 Task: Create a due date automation trigger when advanced on, 2 days after a card is due add fields with custom field "Resume" set to a date between 1 and 7 days from now at 11:00 AM.
Action: Mouse moved to (820, 246)
Screenshot: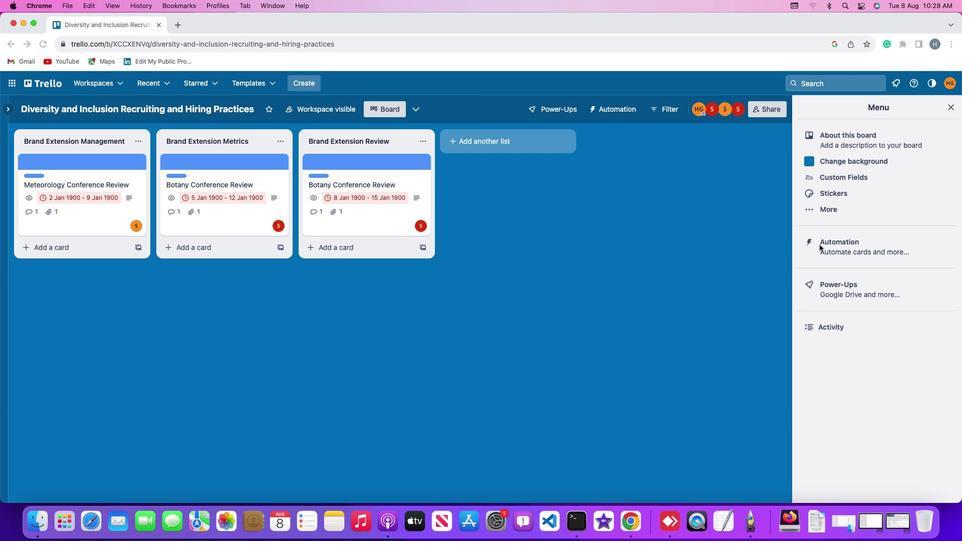 
Action: Mouse pressed left at (820, 246)
Screenshot: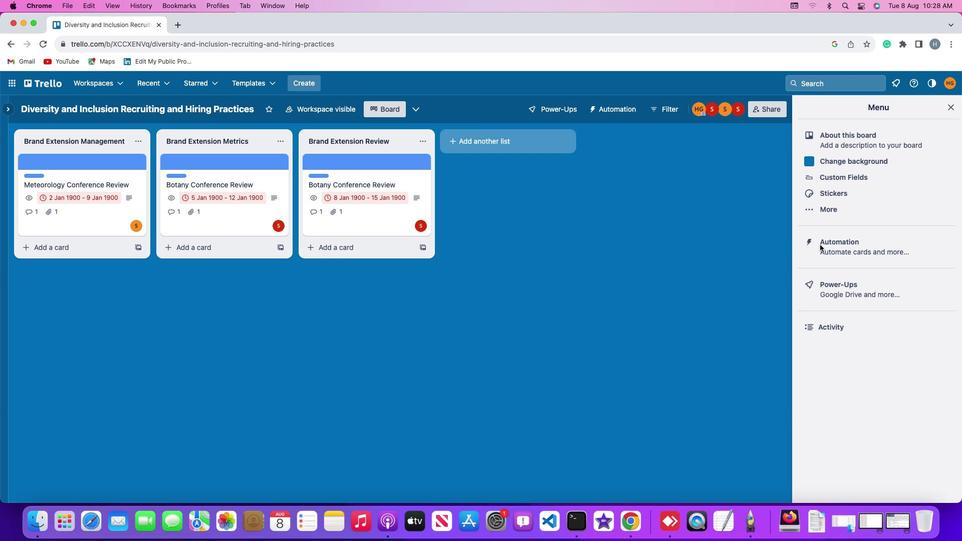 
Action: Mouse moved to (820, 246)
Screenshot: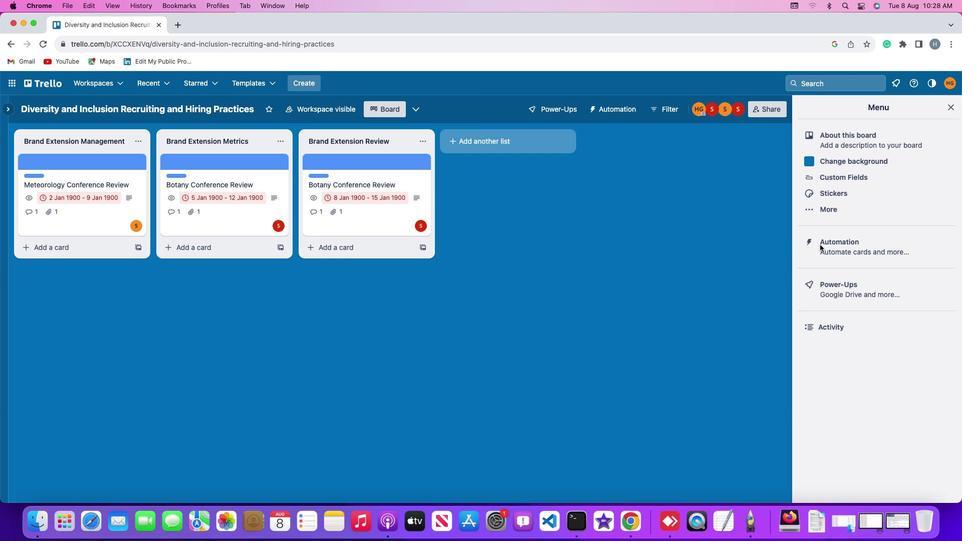 
Action: Mouse pressed left at (820, 246)
Screenshot: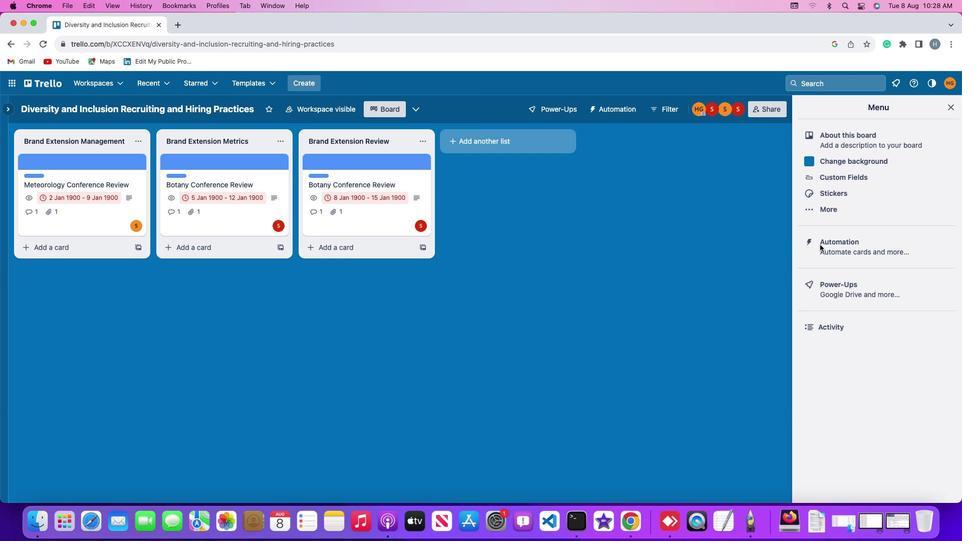 
Action: Mouse moved to (55, 239)
Screenshot: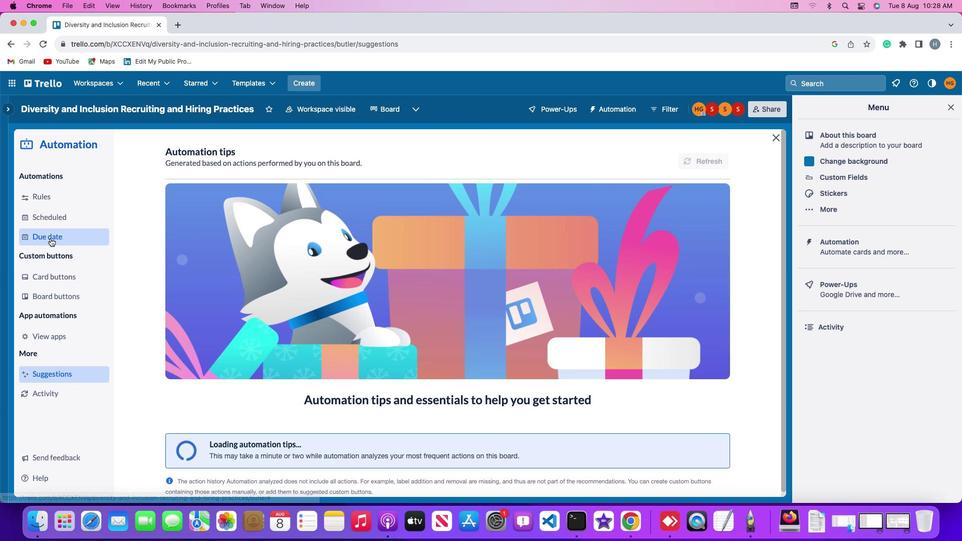 
Action: Mouse pressed left at (55, 239)
Screenshot: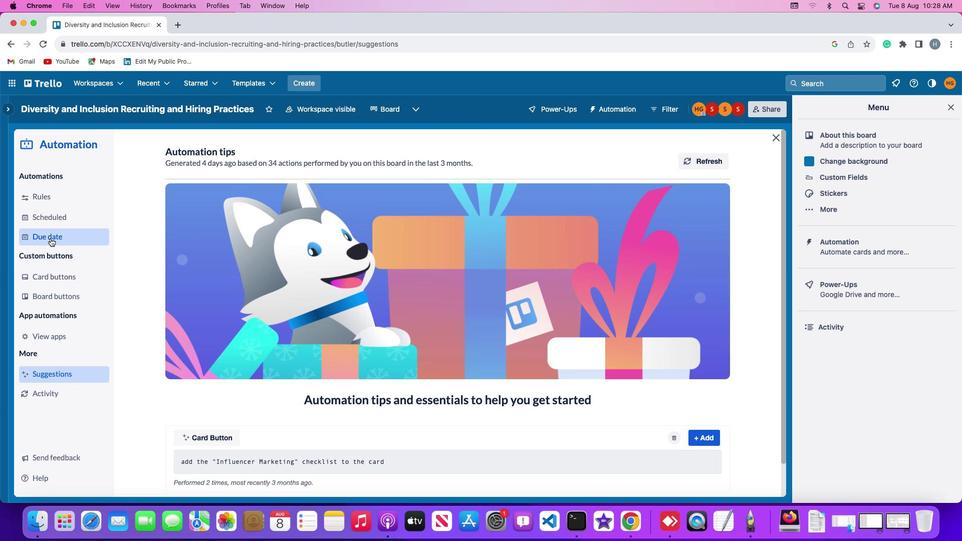 
Action: Mouse moved to (661, 157)
Screenshot: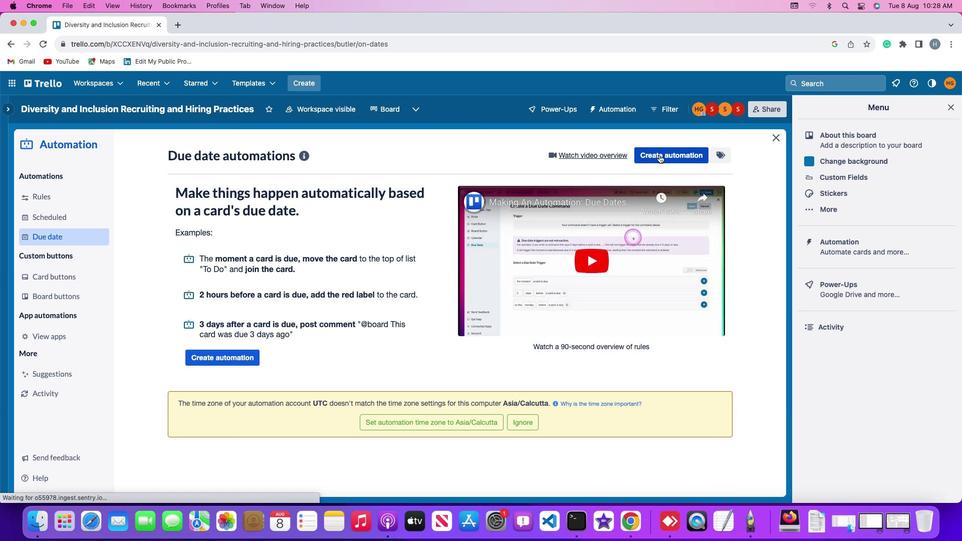 
Action: Mouse pressed left at (661, 157)
Screenshot: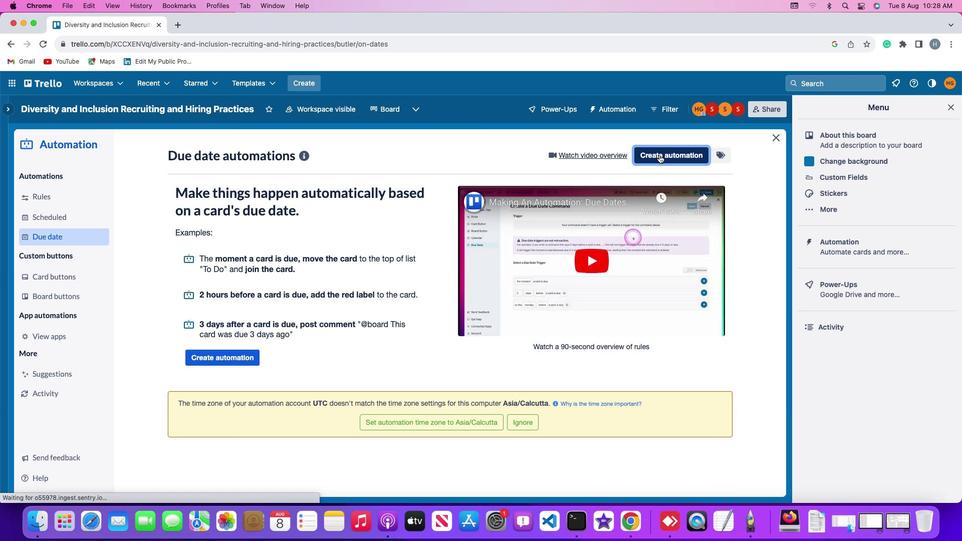 
Action: Mouse moved to (334, 254)
Screenshot: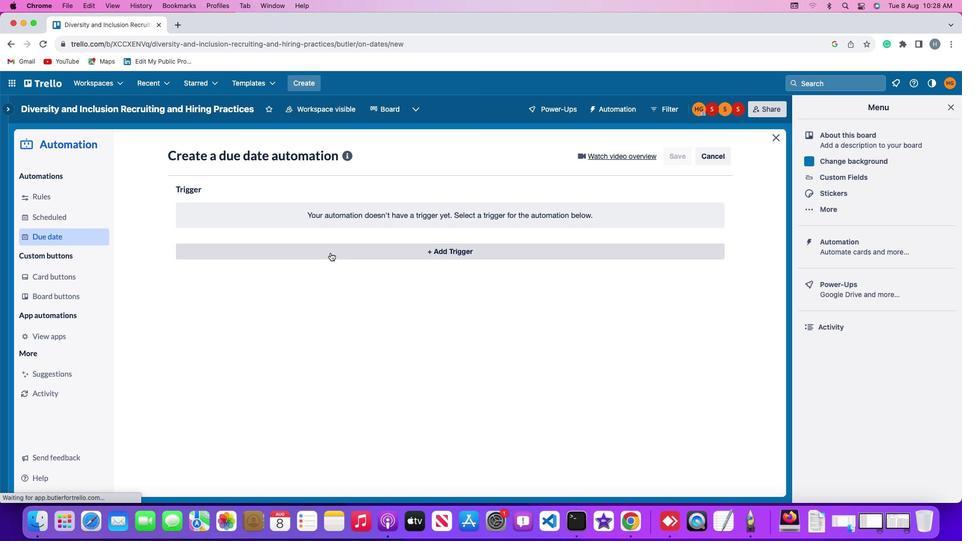 
Action: Mouse pressed left at (334, 254)
Screenshot: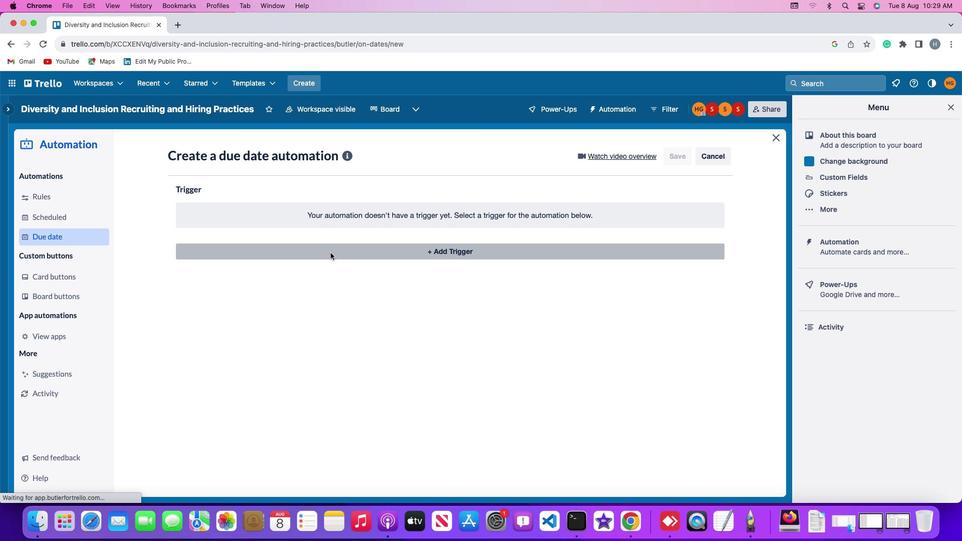 
Action: Mouse moved to (199, 407)
Screenshot: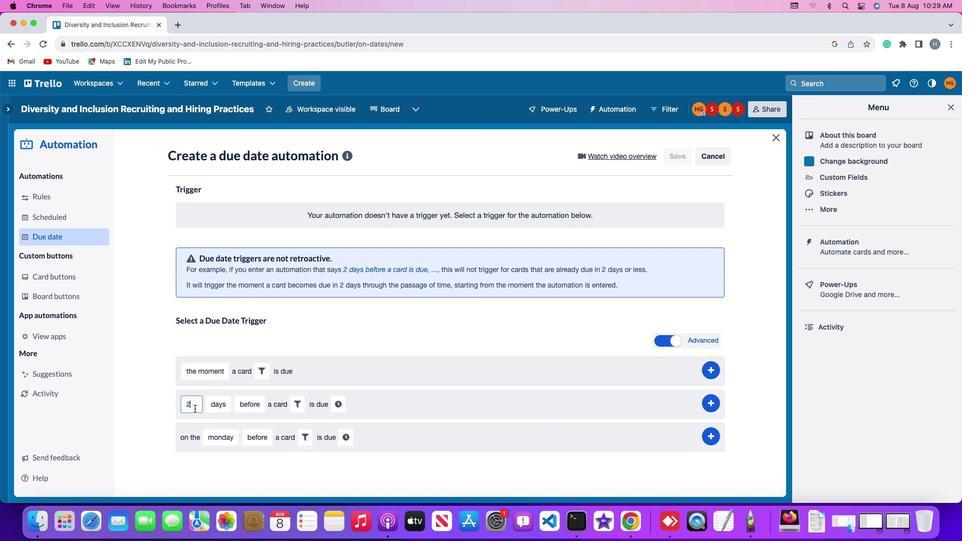 
Action: Mouse pressed left at (199, 407)
Screenshot: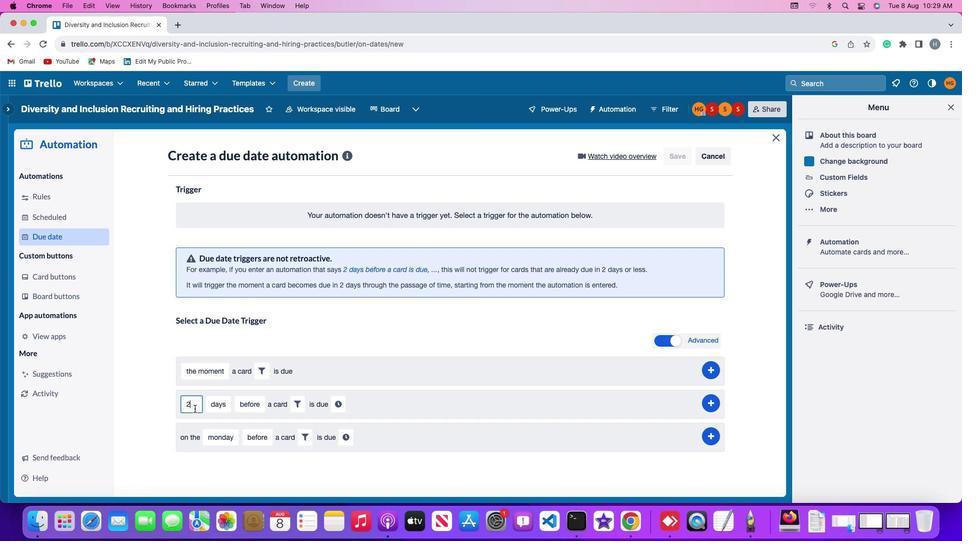 
Action: Key pressed Key.backspace'2'
Screenshot: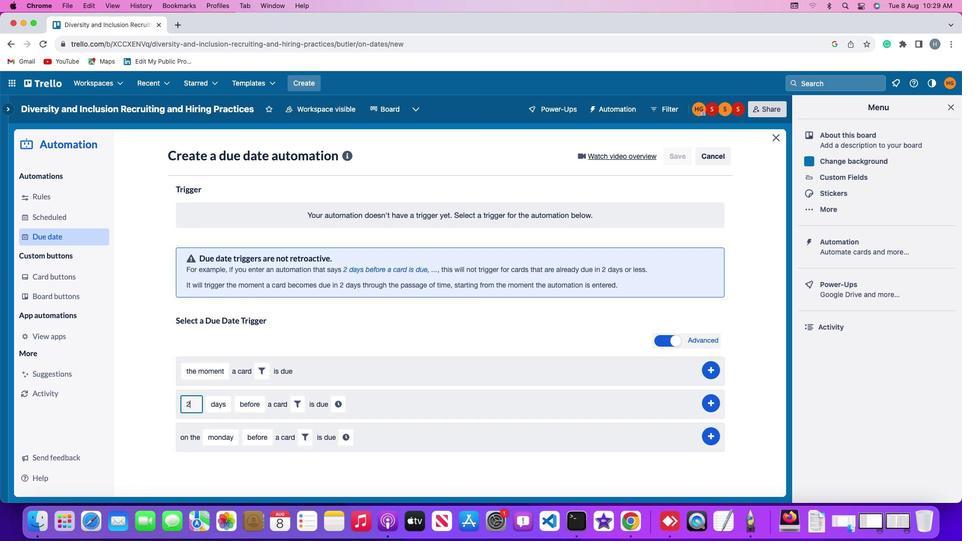 
Action: Mouse moved to (215, 404)
Screenshot: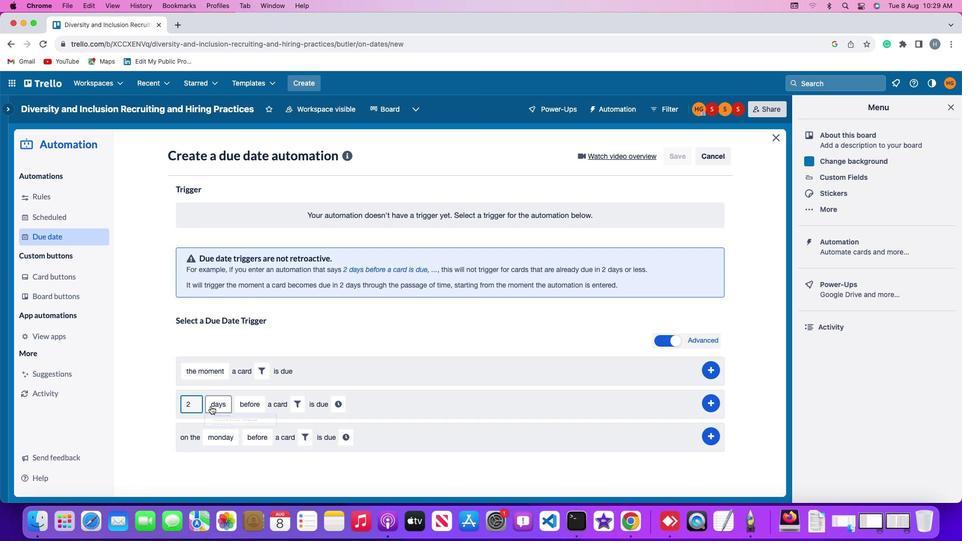 
Action: Mouse pressed left at (215, 404)
Screenshot: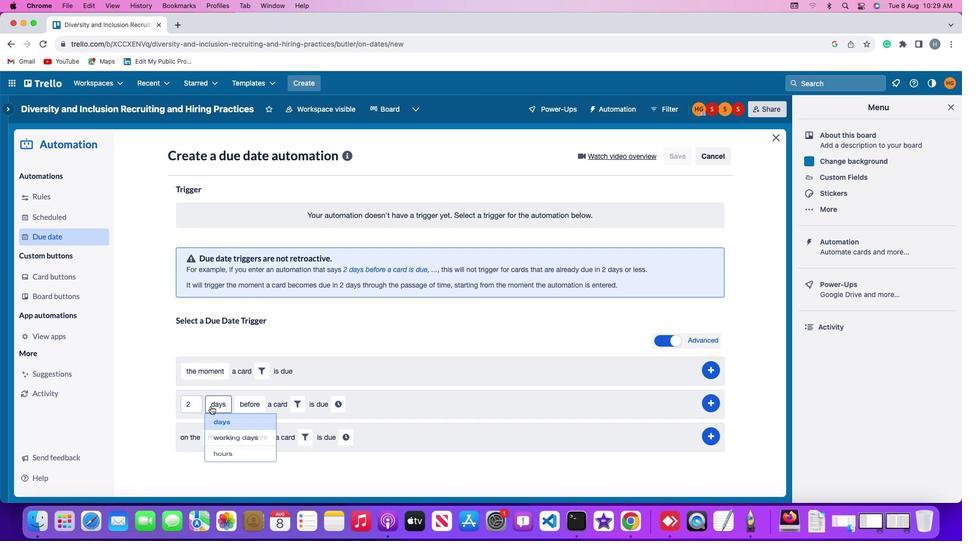 
Action: Mouse moved to (227, 426)
Screenshot: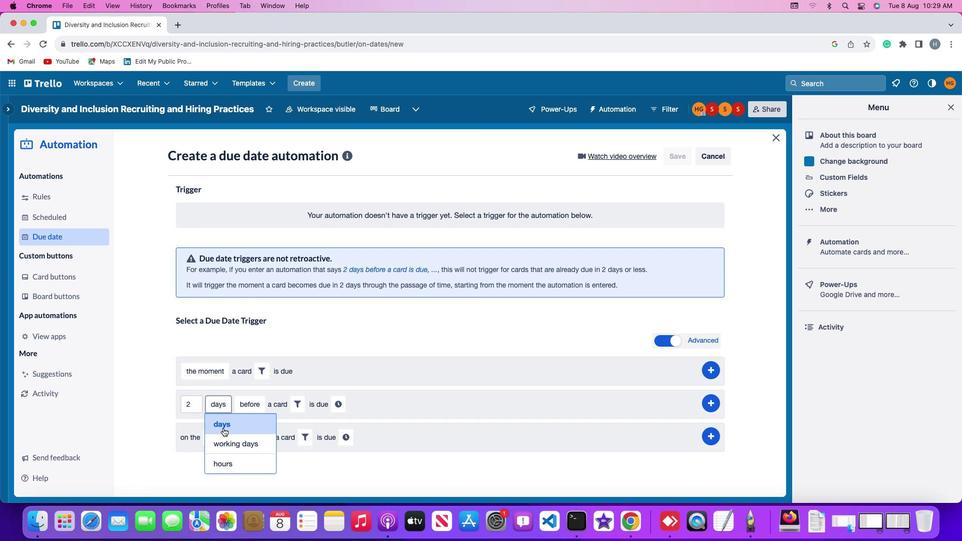 
Action: Mouse pressed left at (227, 426)
Screenshot: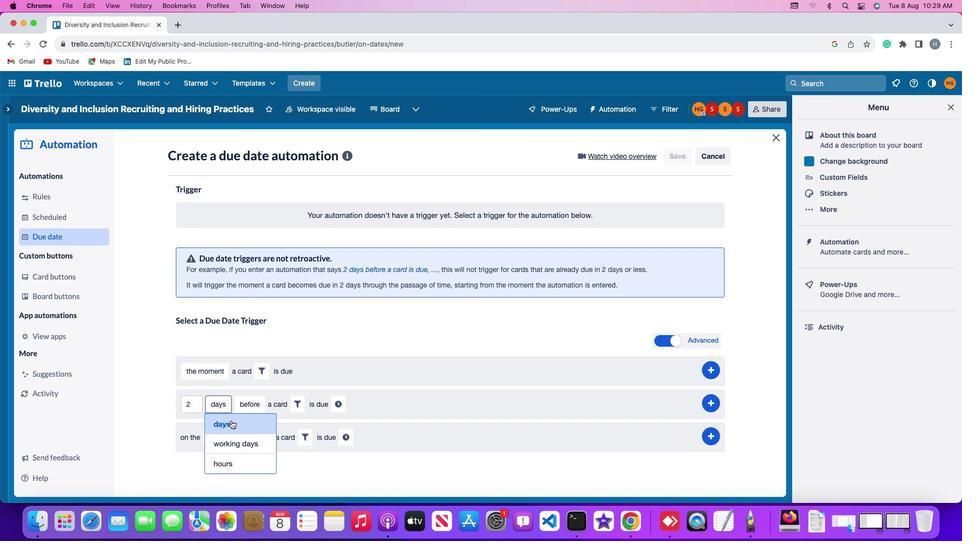 
Action: Mouse moved to (254, 405)
Screenshot: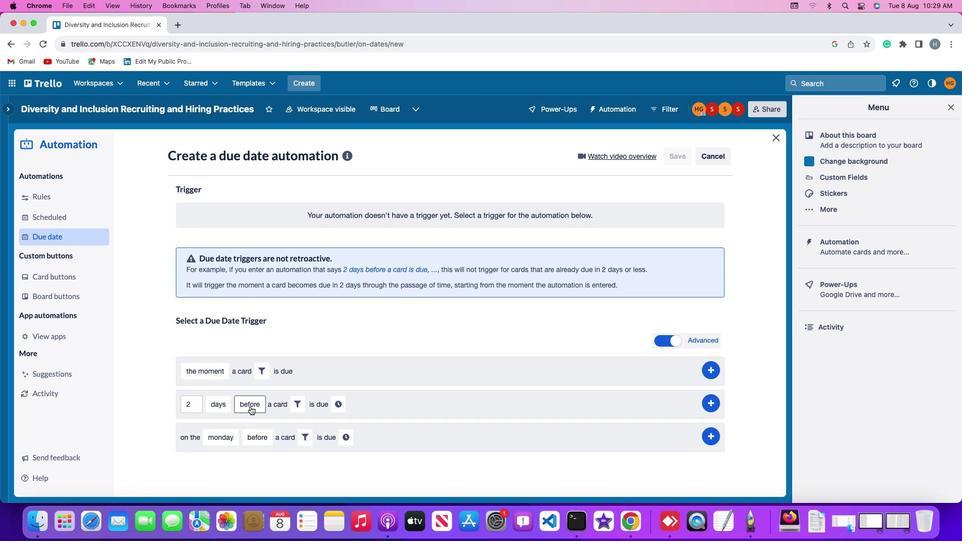 
Action: Mouse pressed left at (254, 405)
Screenshot: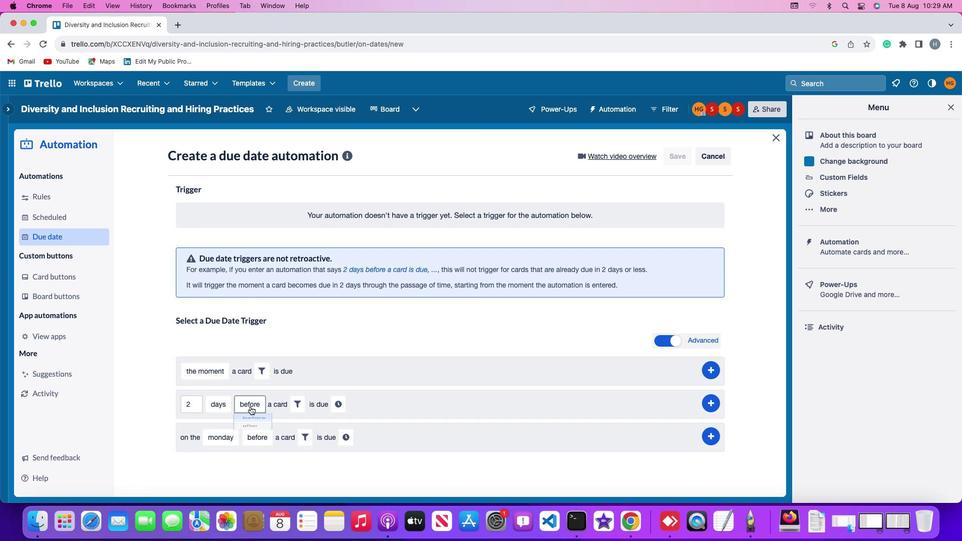 
Action: Mouse moved to (264, 445)
Screenshot: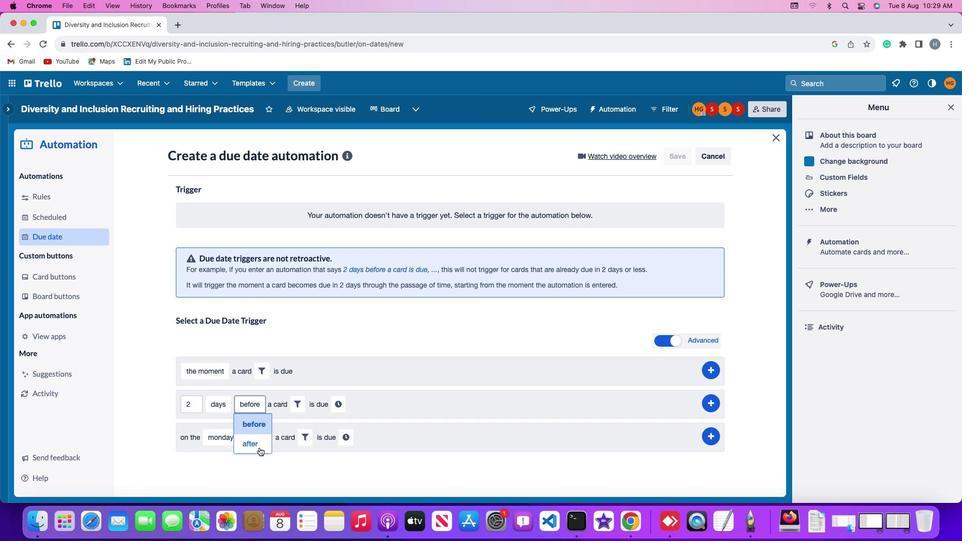 
Action: Mouse pressed left at (264, 445)
Screenshot: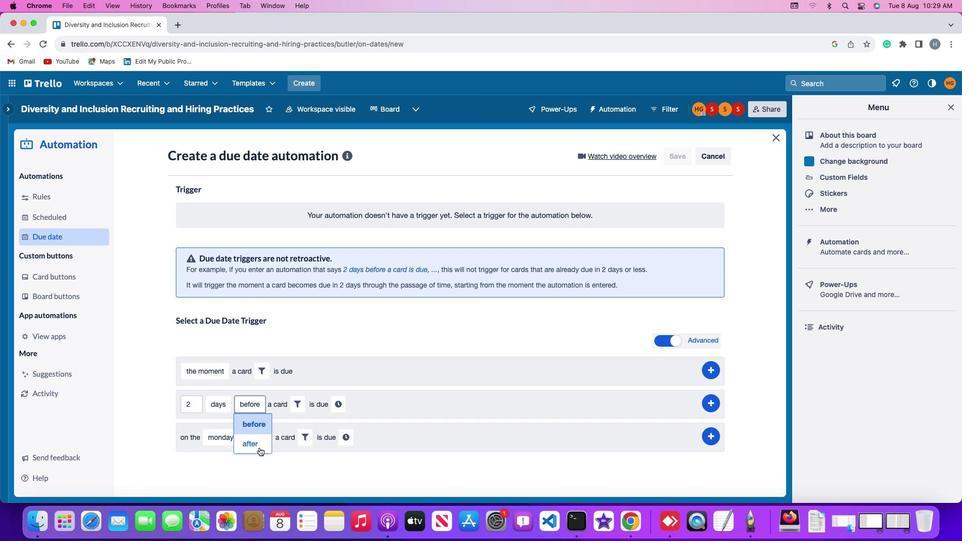 
Action: Mouse moved to (297, 399)
Screenshot: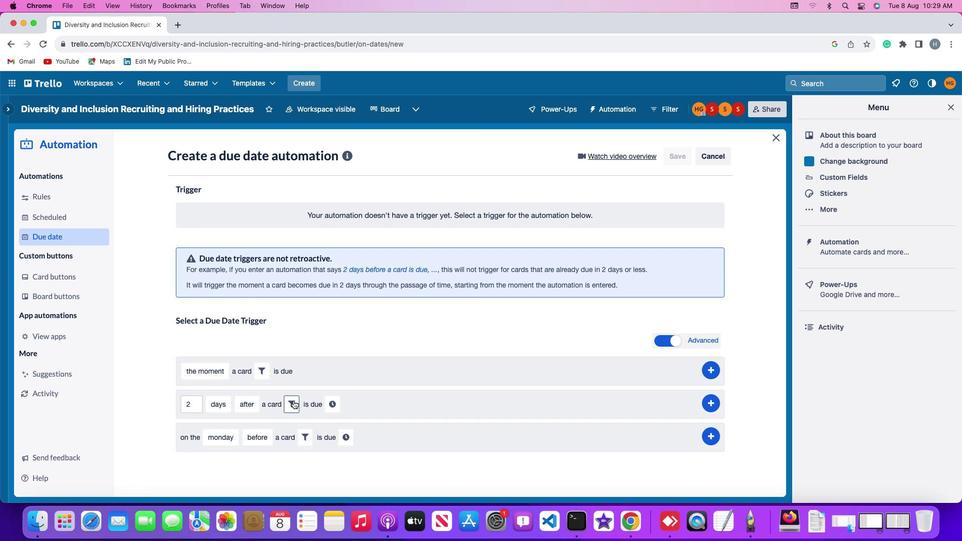 
Action: Mouse pressed left at (297, 399)
Screenshot: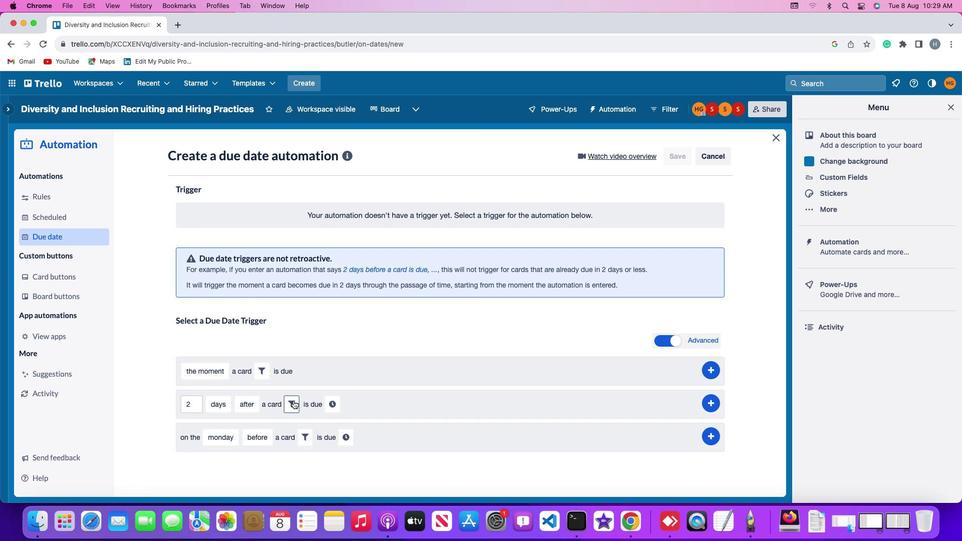 
Action: Mouse moved to (458, 430)
Screenshot: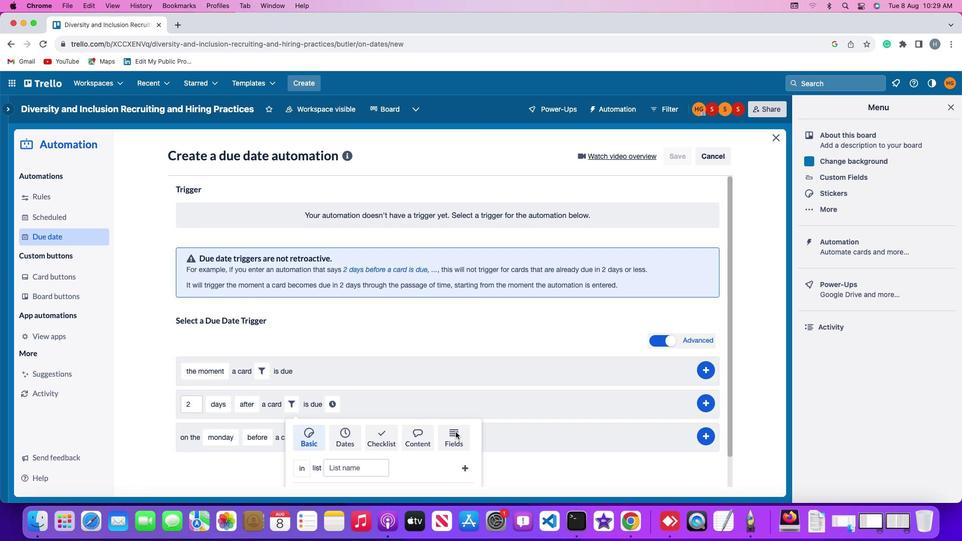 
Action: Mouse pressed left at (458, 430)
Screenshot: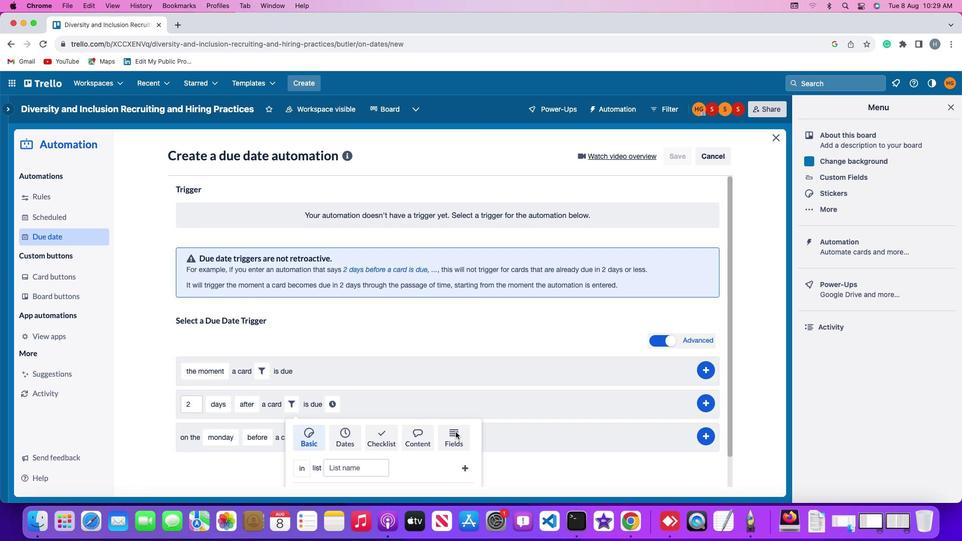 
Action: Mouse moved to (238, 462)
Screenshot: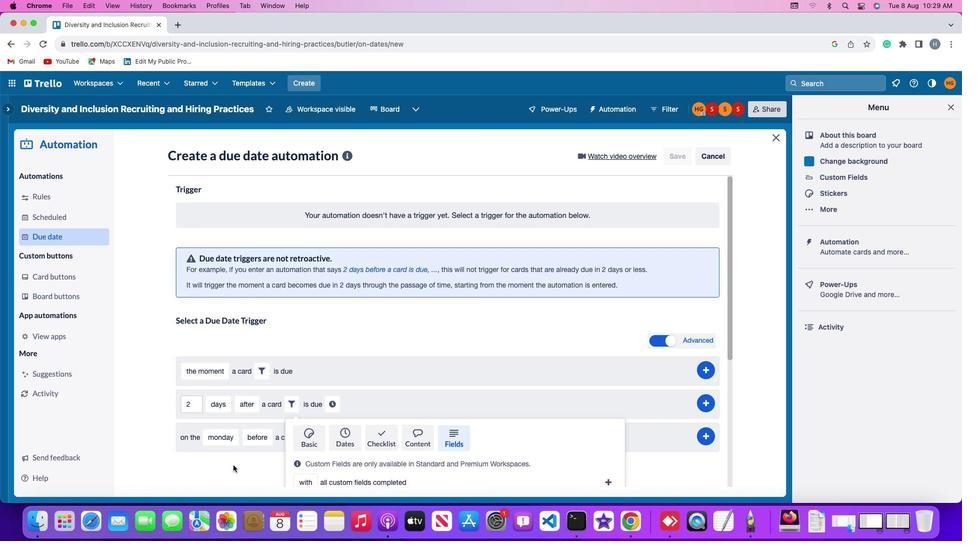 
Action: Mouse scrolled (238, 462) with delta (6, 4)
Screenshot: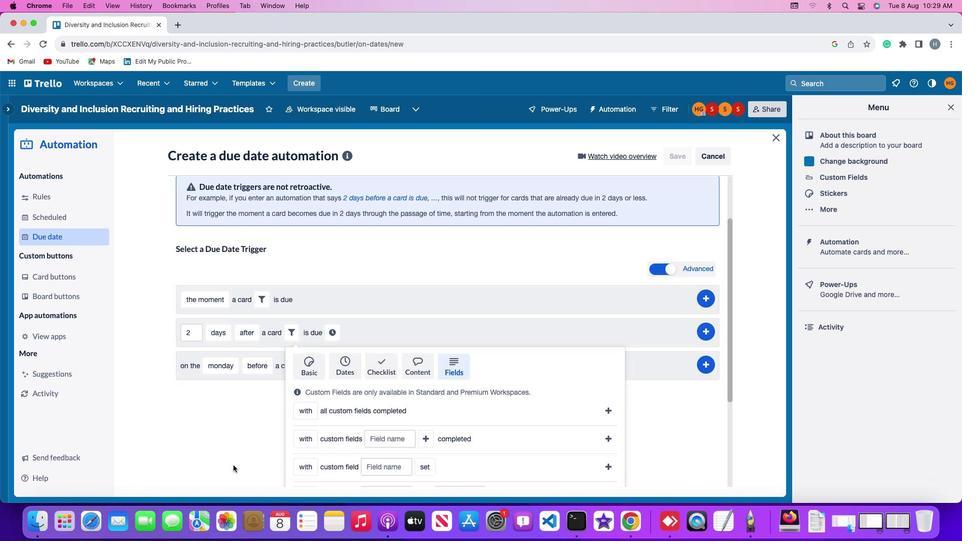 
Action: Mouse scrolled (238, 462) with delta (6, 4)
Screenshot: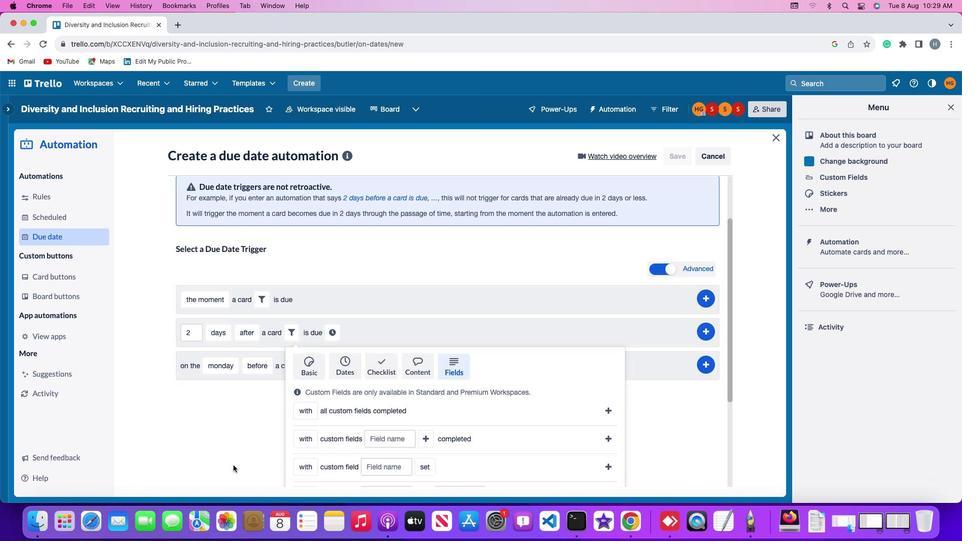 
Action: Mouse scrolled (238, 462) with delta (6, 3)
Screenshot: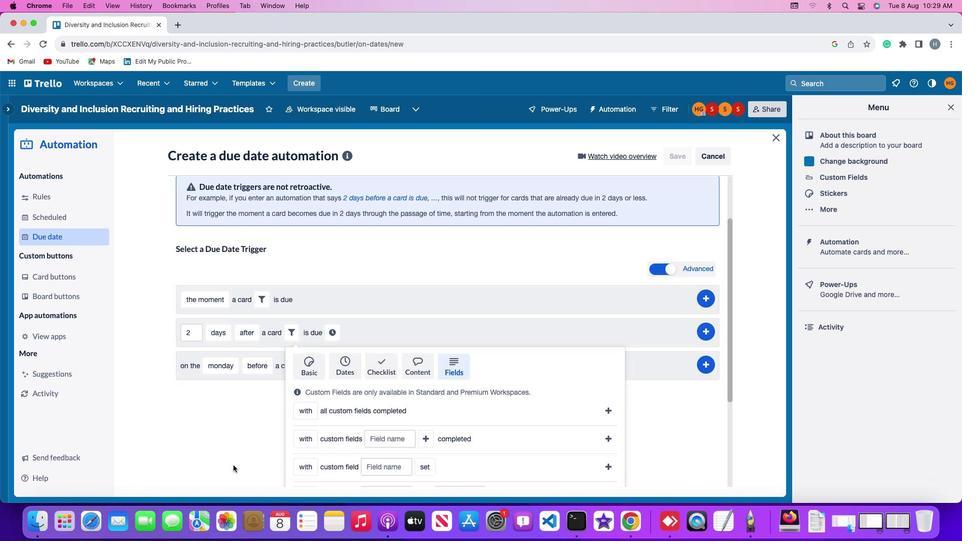 
Action: Mouse scrolled (238, 462) with delta (6, 3)
Screenshot: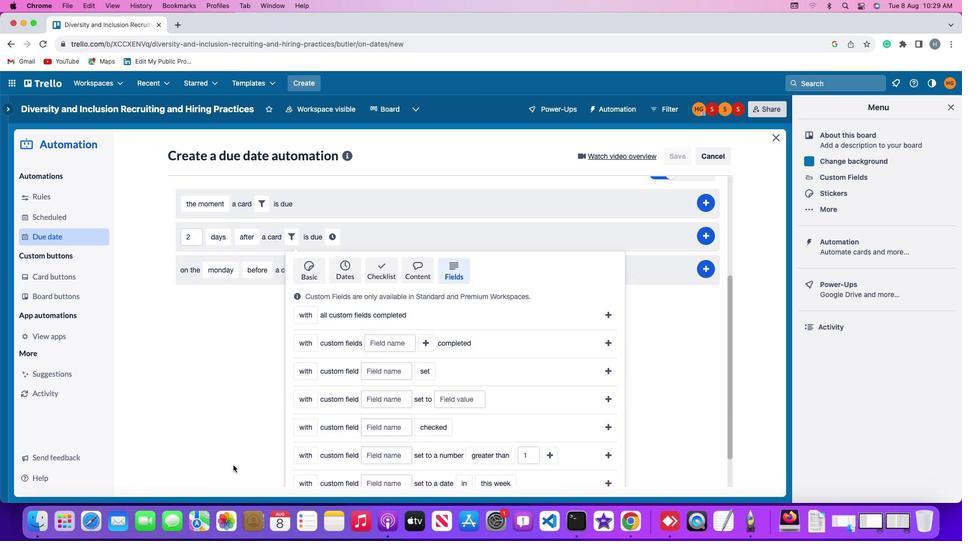 
Action: Mouse scrolled (238, 462) with delta (6, 2)
Screenshot: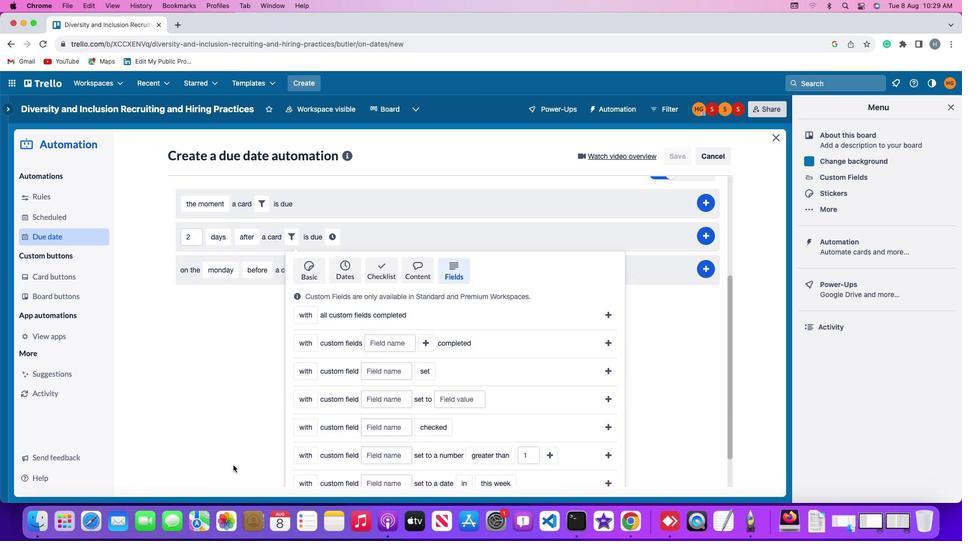 
Action: Mouse scrolled (238, 462) with delta (6, 2)
Screenshot: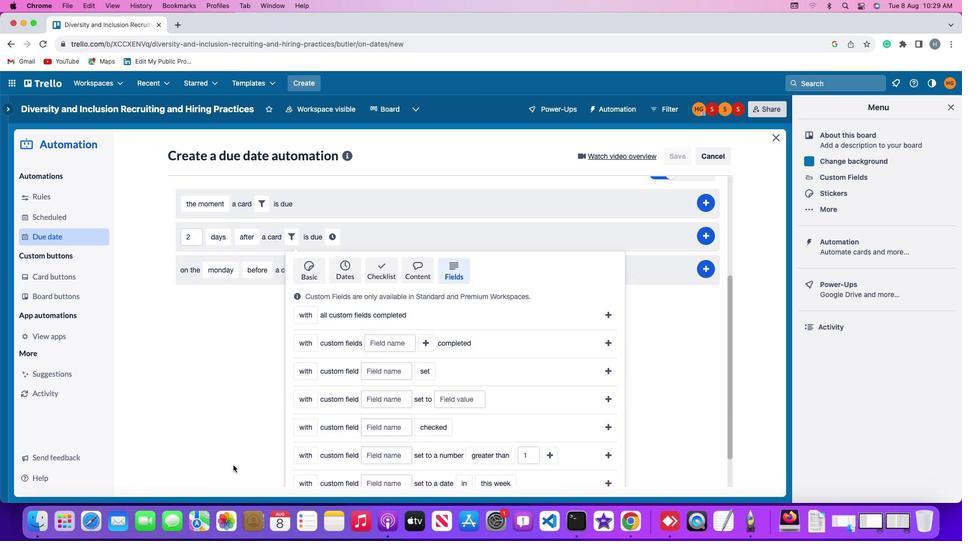 
Action: Mouse scrolled (238, 462) with delta (6, 2)
Screenshot: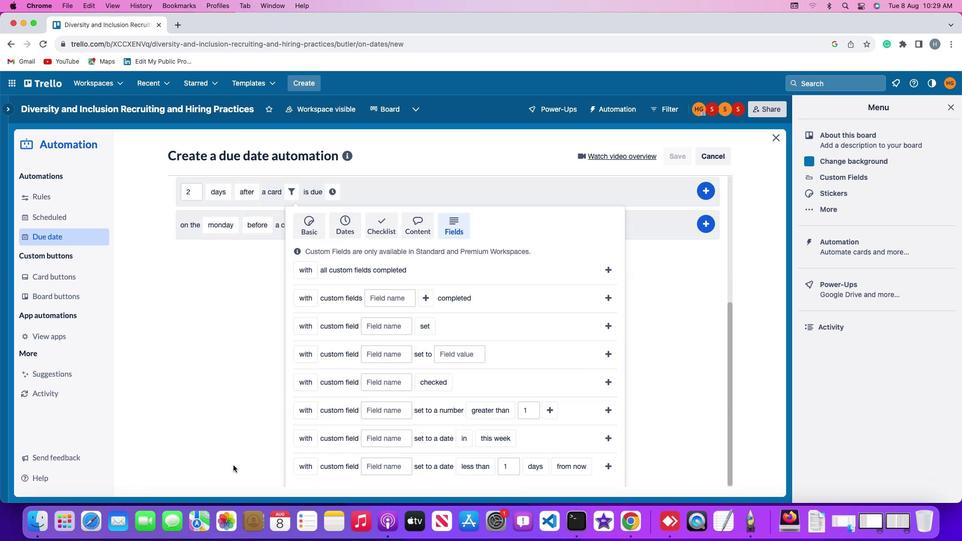 
Action: Mouse scrolled (238, 462) with delta (6, 4)
Screenshot: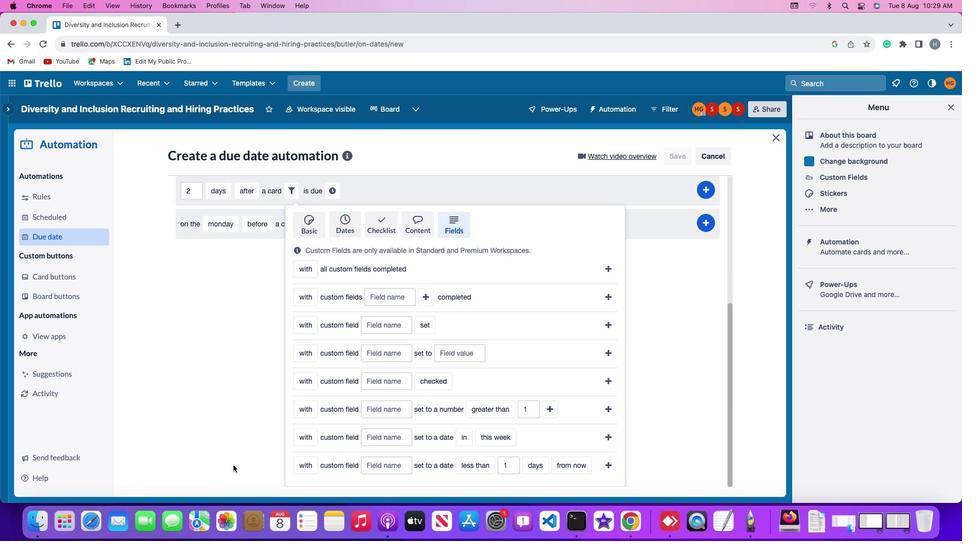 
Action: Mouse scrolled (238, 462) with delta (6, 4)
Screenshot: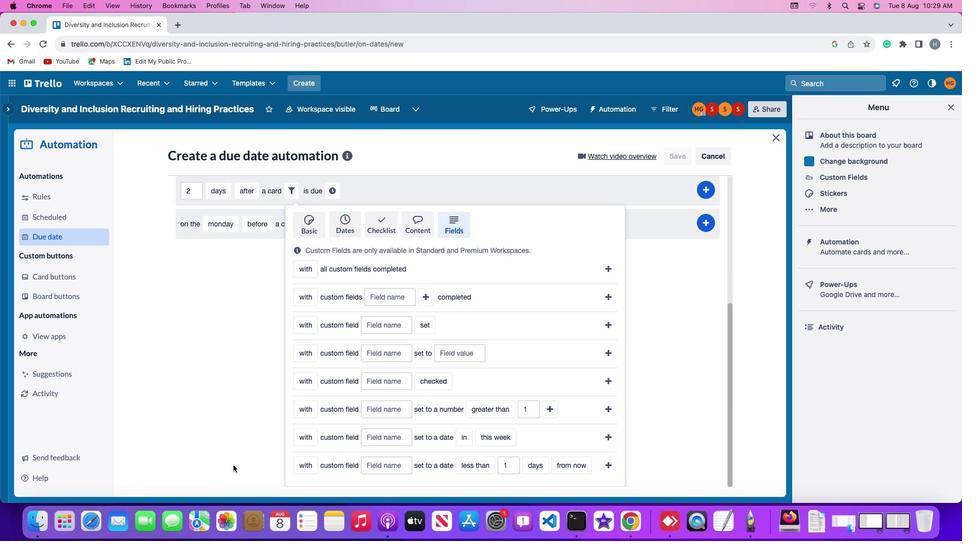 
Action: Mouse scrolled (238, 462) with delta (6, 4)
Screenshot: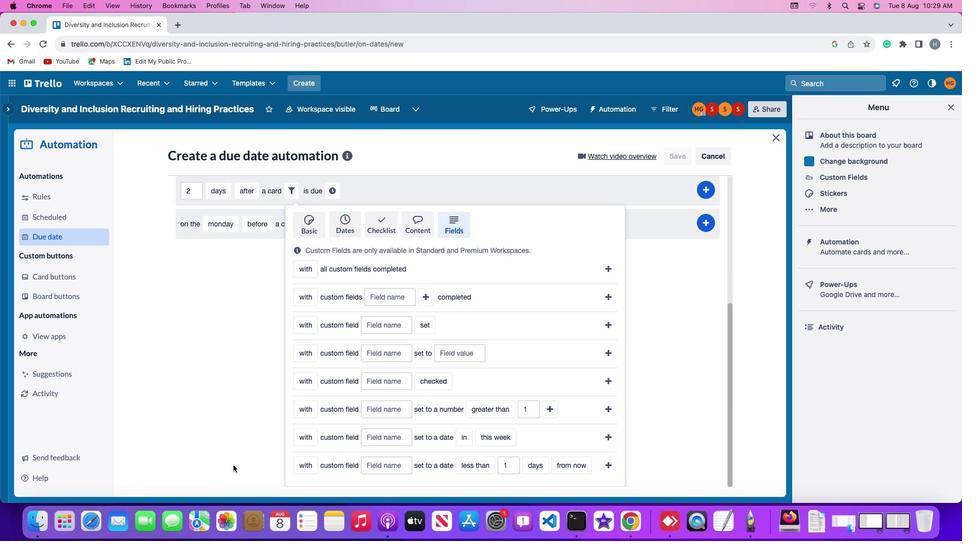 
Action: Mouse scrolled (238, 462) with delta (6, 3)
Screenshot: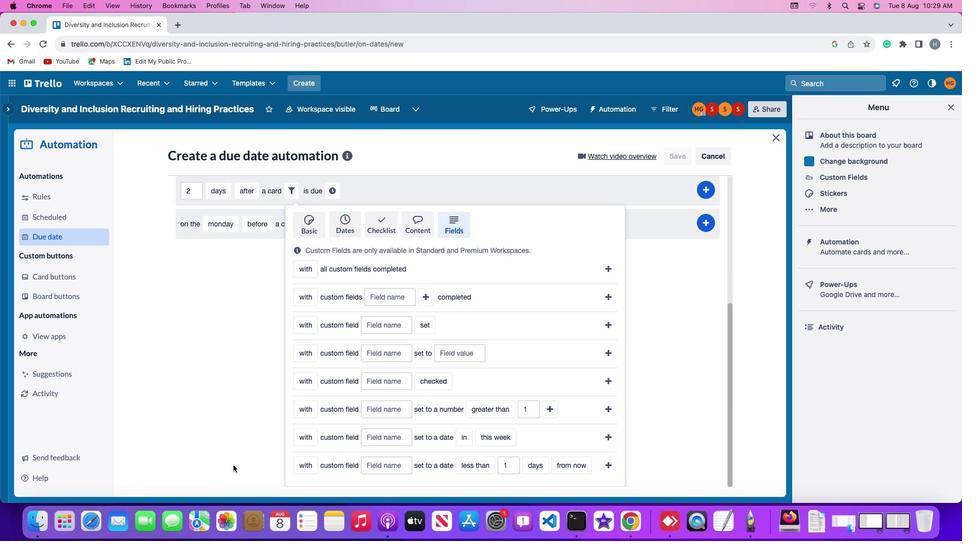 
Action: Mouse moved to (303, 461)
Screenshot: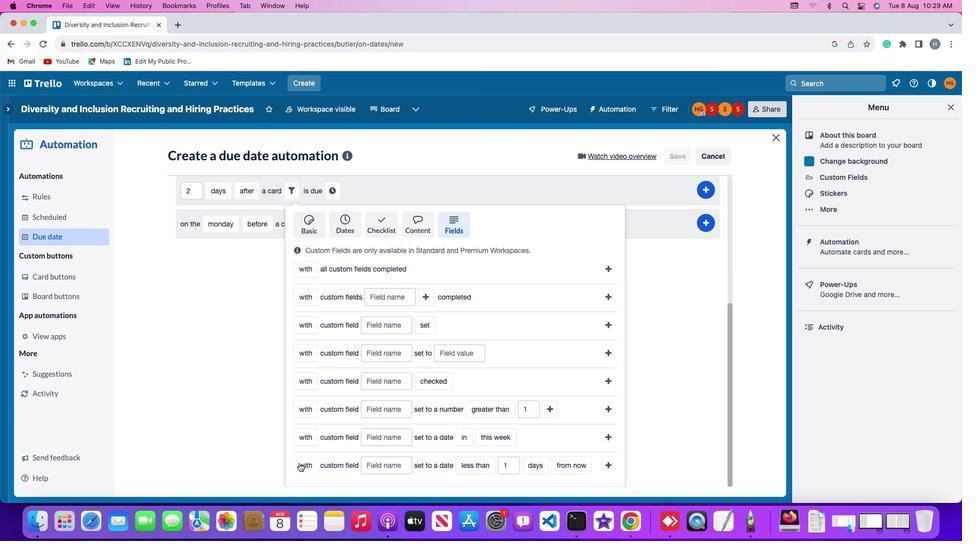 
Action: Mouse pressed left at (303, 461)
Screenshot: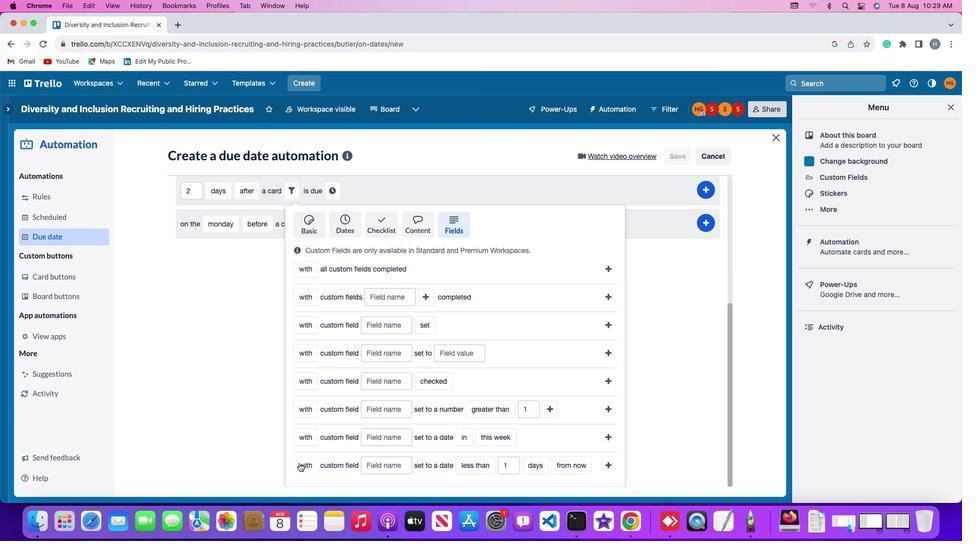 
Action: Mouse moved to (321, 425)
Screenshot: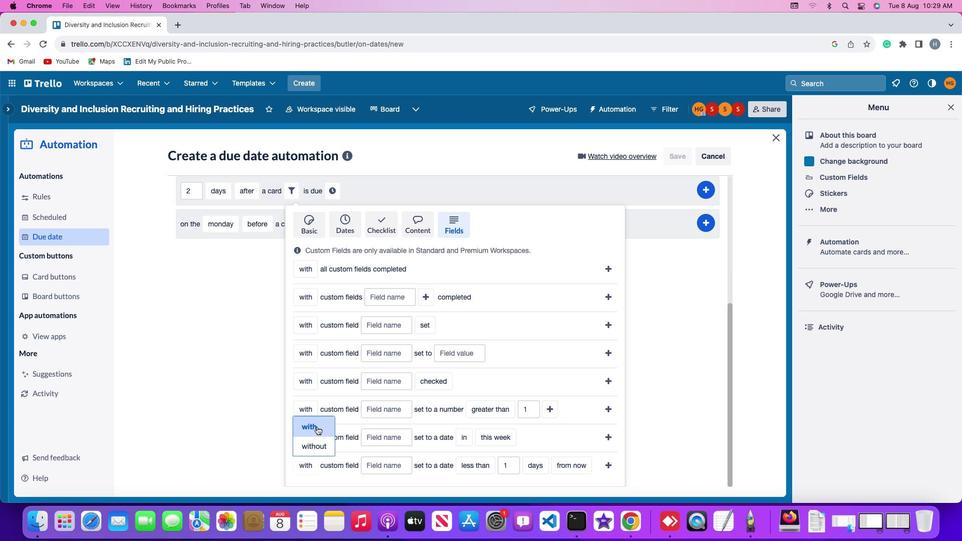 
Action: Mouse pressed left at (321, 425)
Screenshot: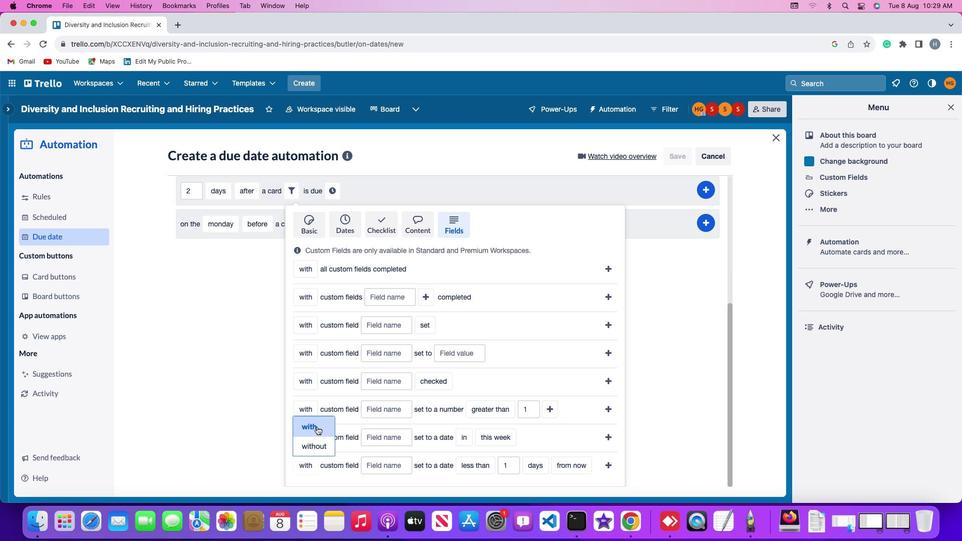 
Action: Mouse moved to (311, 462)
Screenshot: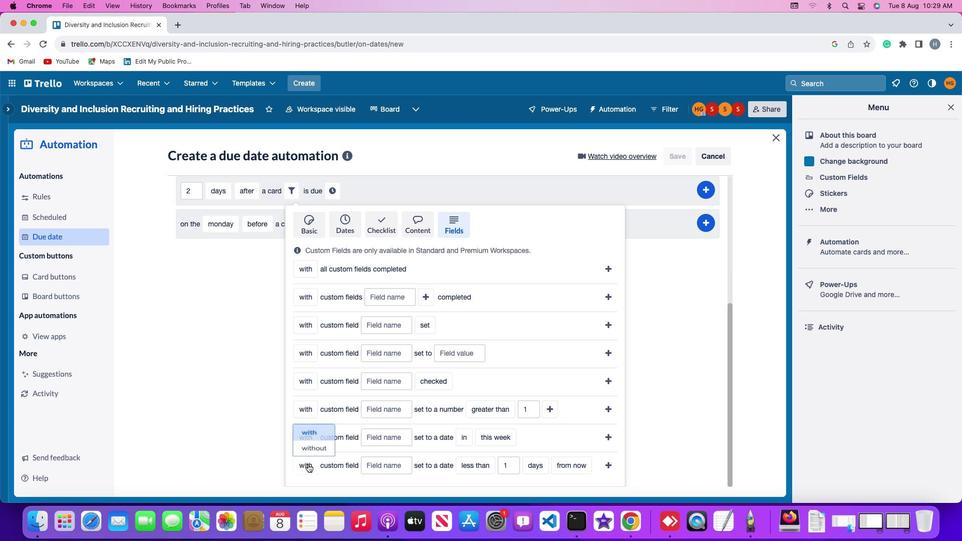 
Action: Mouse pressed left at (311, 462)
Screenshot: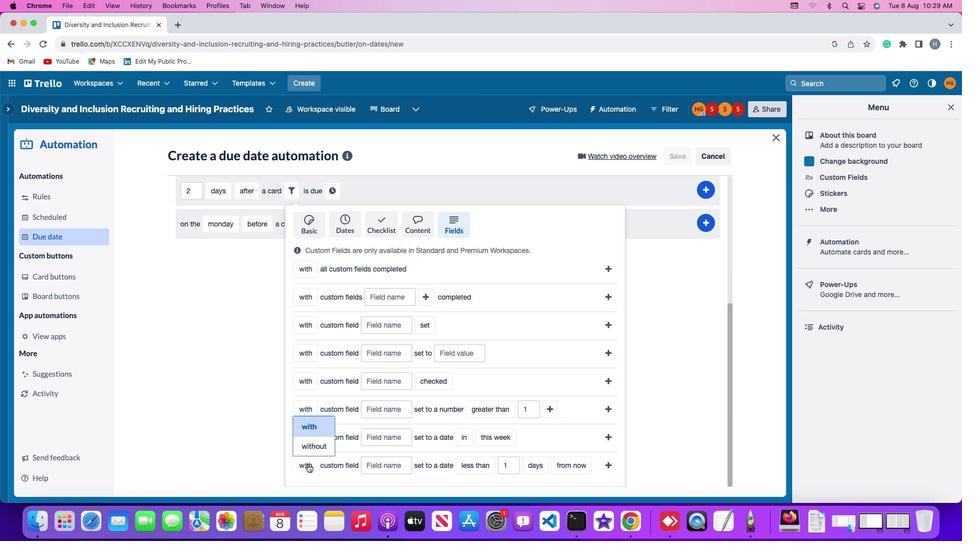 
Action: Mouse moved to (318, 423)
Screenshot: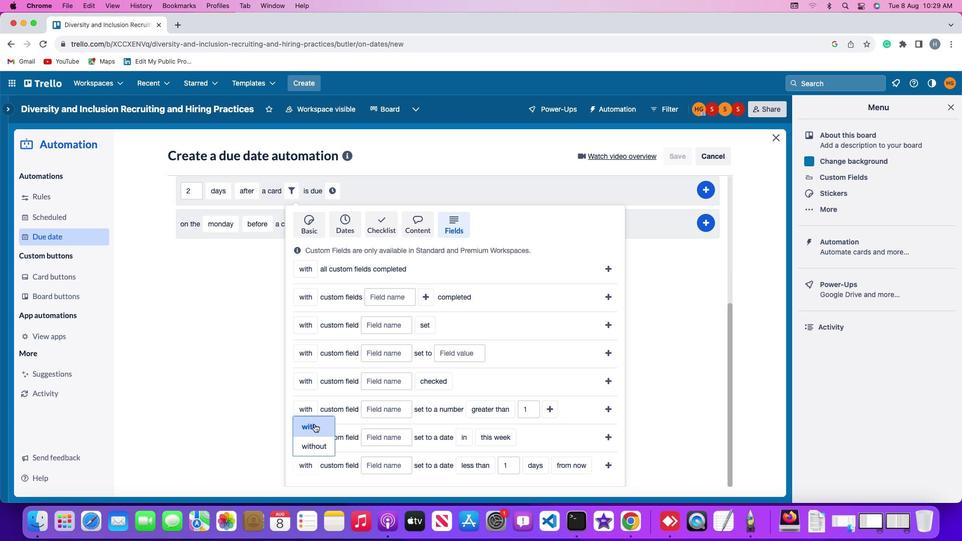 
Action: Mouse pressed left at (318, 423)
Screenshot: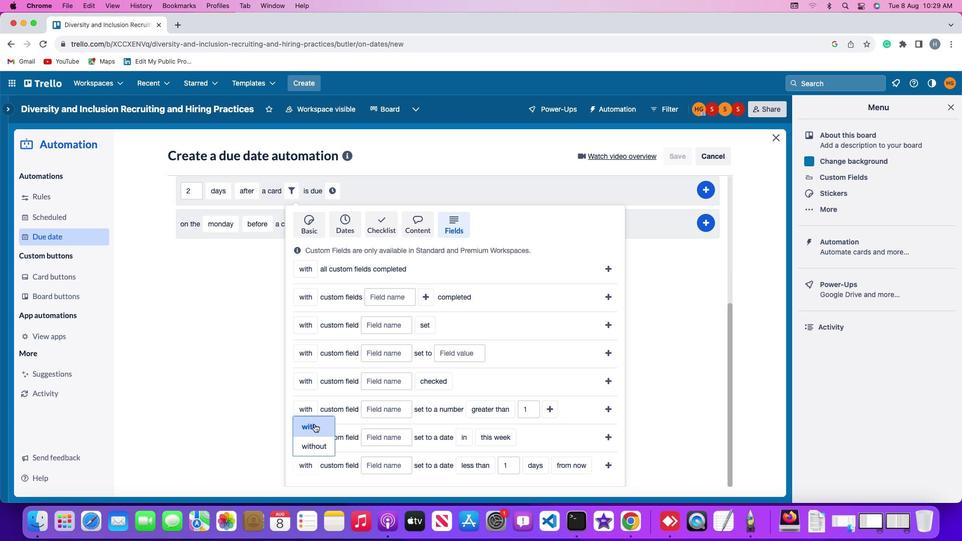 
Action: Mouse moved to (379, 460)
Screenshot: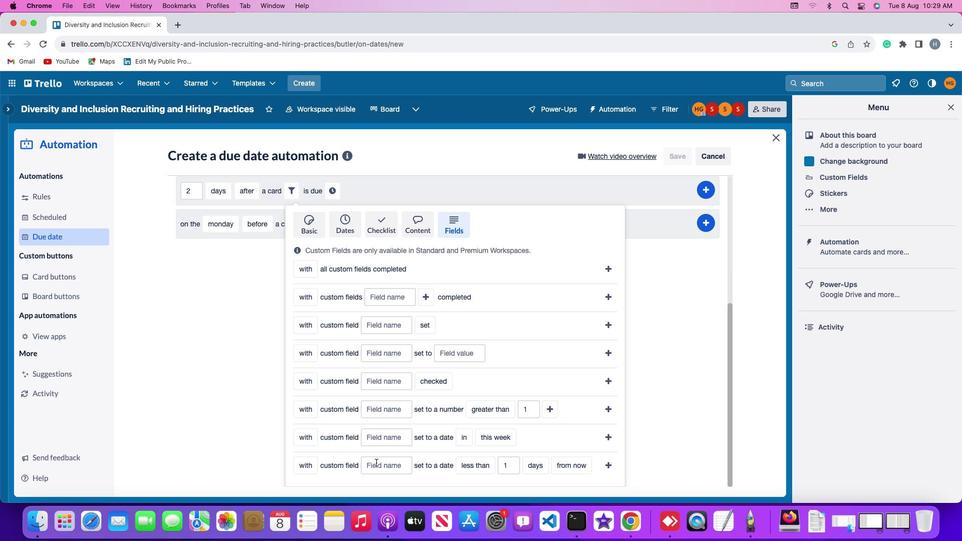 
Action: Mouse pressed left at (379, 460)
Screenshot: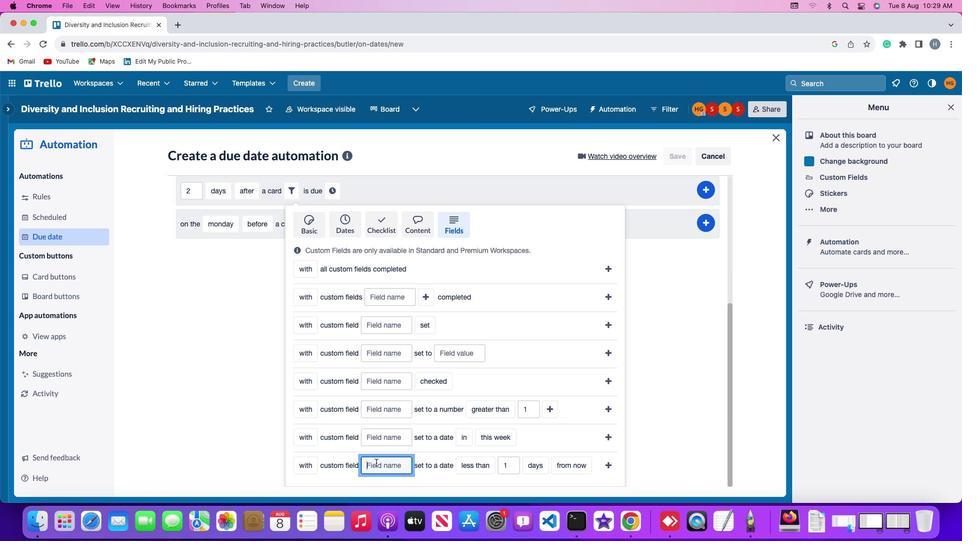 
Action: Key pressed Key.shift'r''e''s''u''m''e'Key.backspaceKey.backspaceKey.backspaceKey.backspaceKey.backspaceKey.backspaceKey.shift'R''e''s''u''m''e'
Screenshot: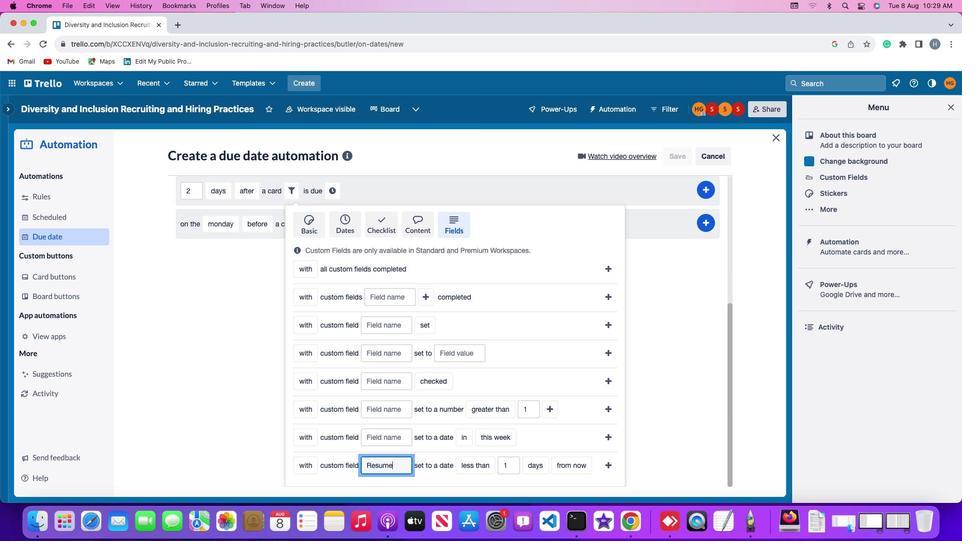 
Action: Mouse moved to (461, 463)
Screenshot: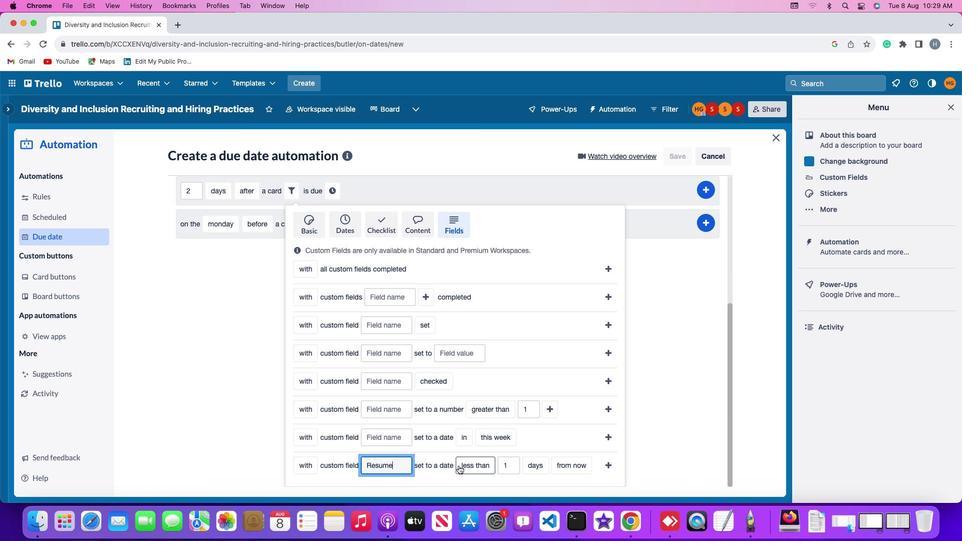 
Action: Mouse pressed left at (461, 463)
Screenshot: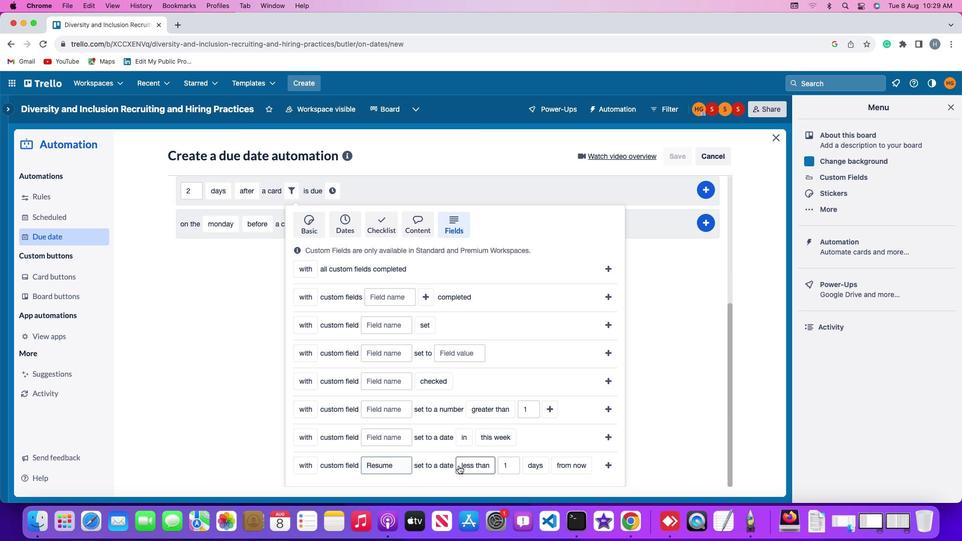 
Action: Mouse moved to (485, 443)
Screenshot: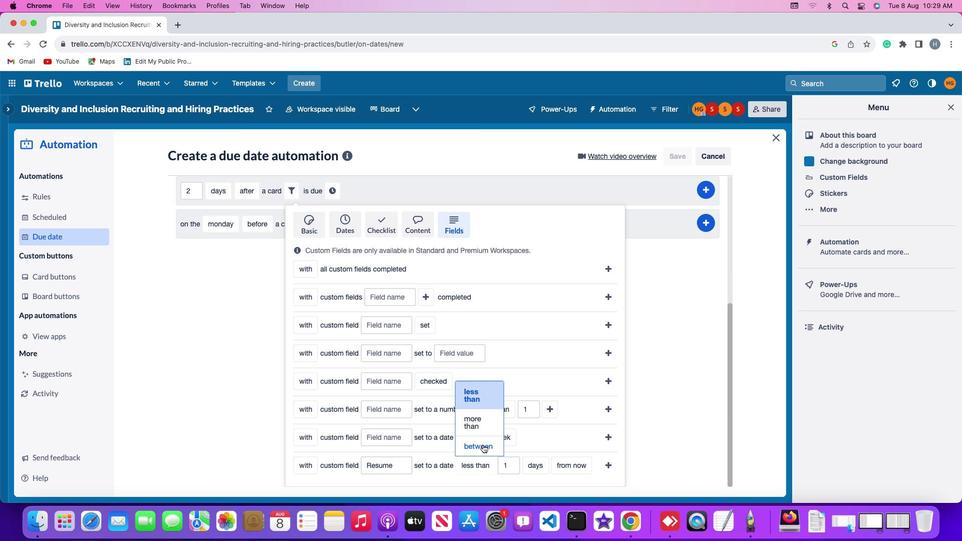 
Action: Mouse pressed left at (485, 443)
Screenshot: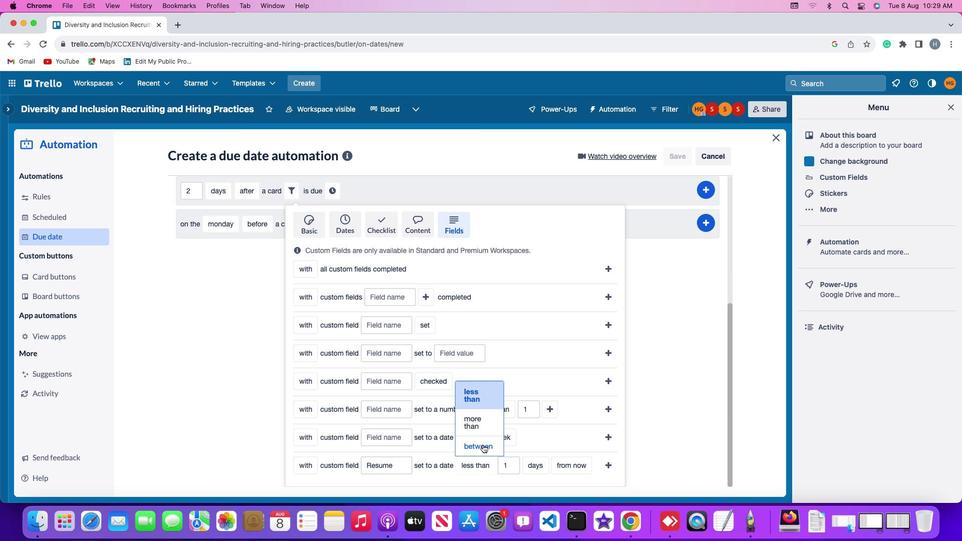 
Action: Mouse moved to (516, 460)
Screenshot: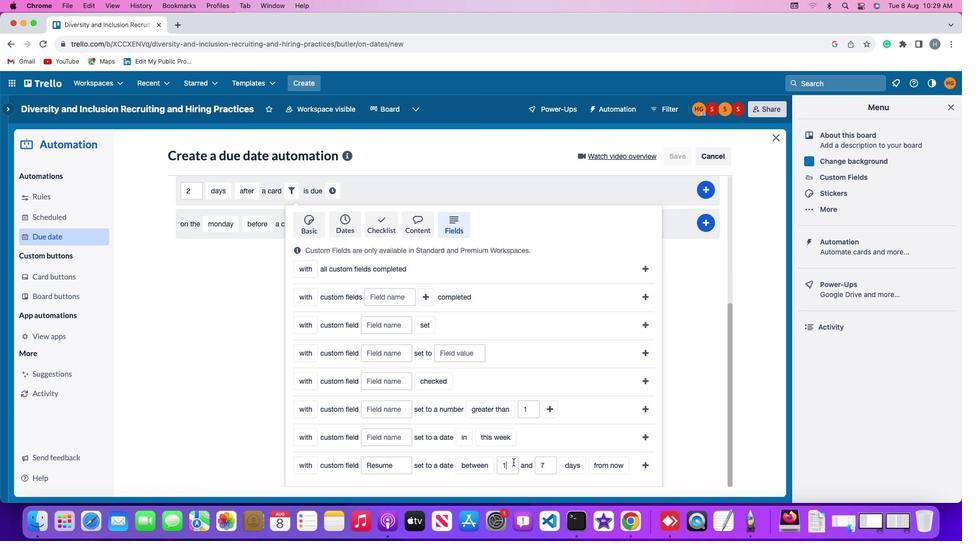 
Action: Mouse pressed left at (516, 460)
Screenshot: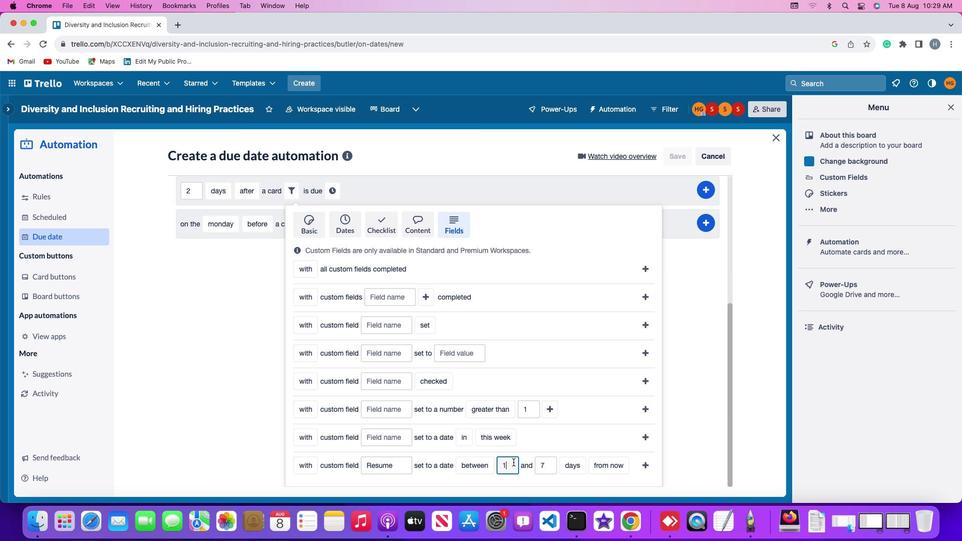 
Action: Key pressed Key.backspace'1'
Screenshot: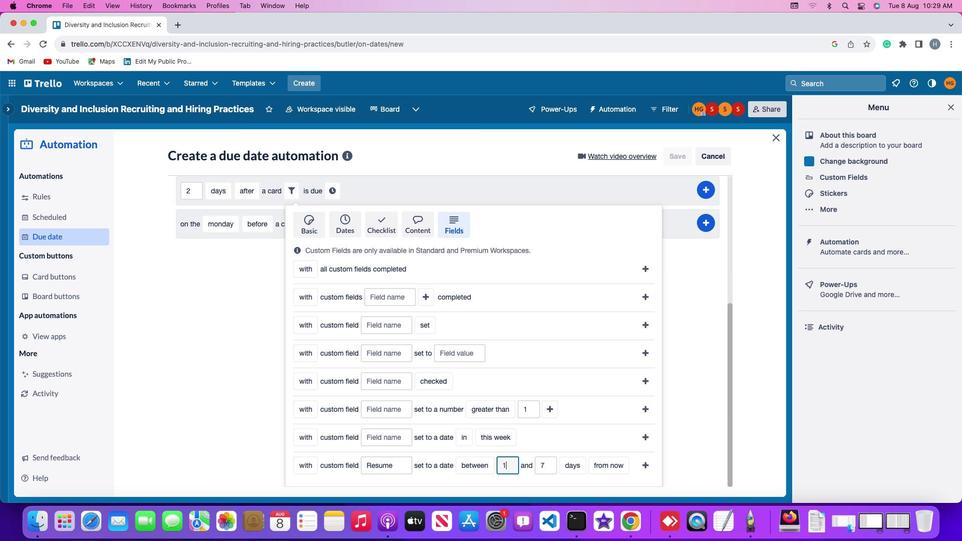 
Action: Mouse moved to (555, 464)
Screenshot: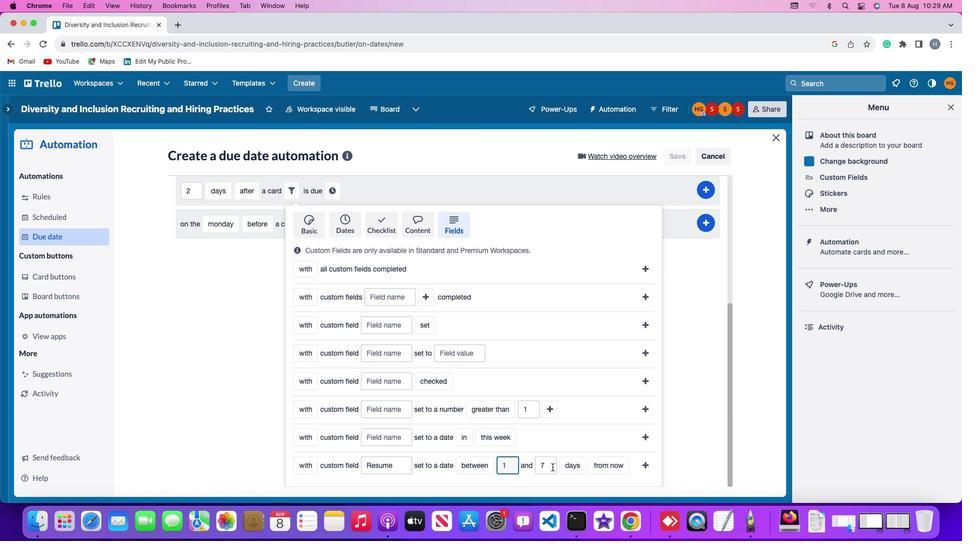 
Action: Mouse pressed left at (555, 464)
Screenshot: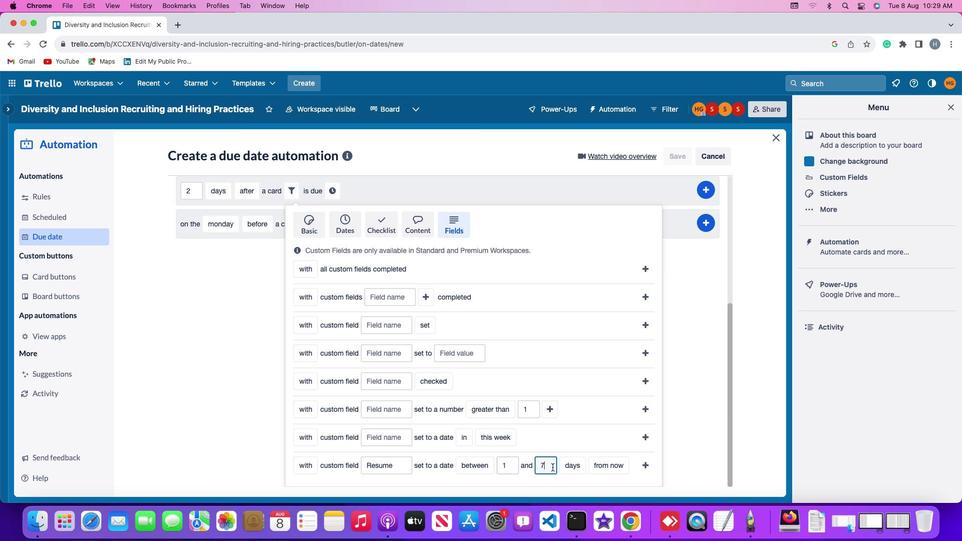 
Action: Key pressed Key.backspace'7'
Screenshot: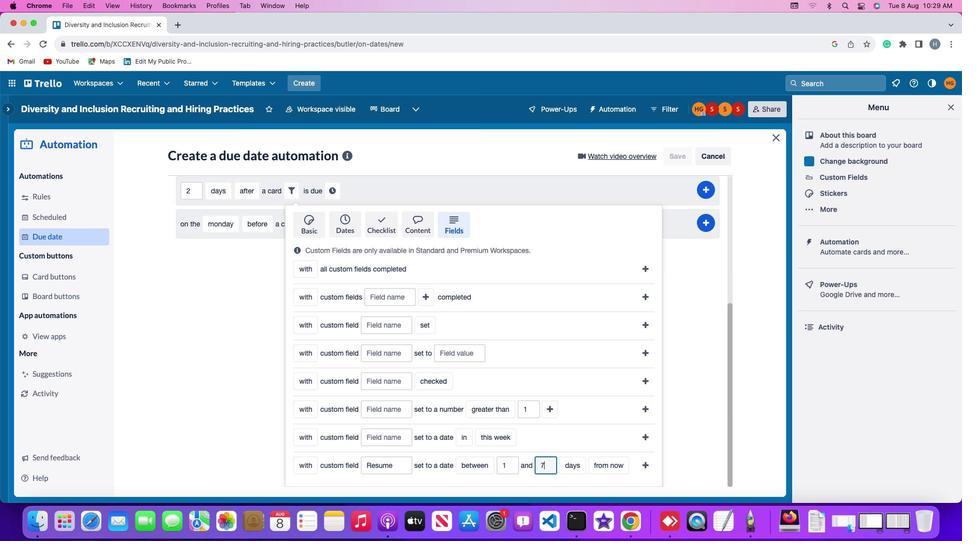 
Action: Mouse moved to (578, 462)
Screenshot: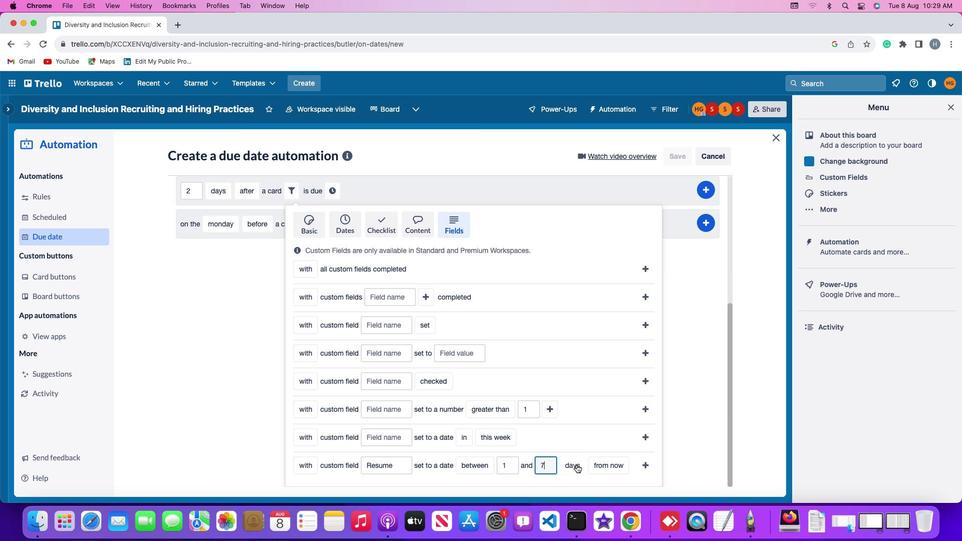 
Action: Mouse pressed left at (578, 462)
Screenshot: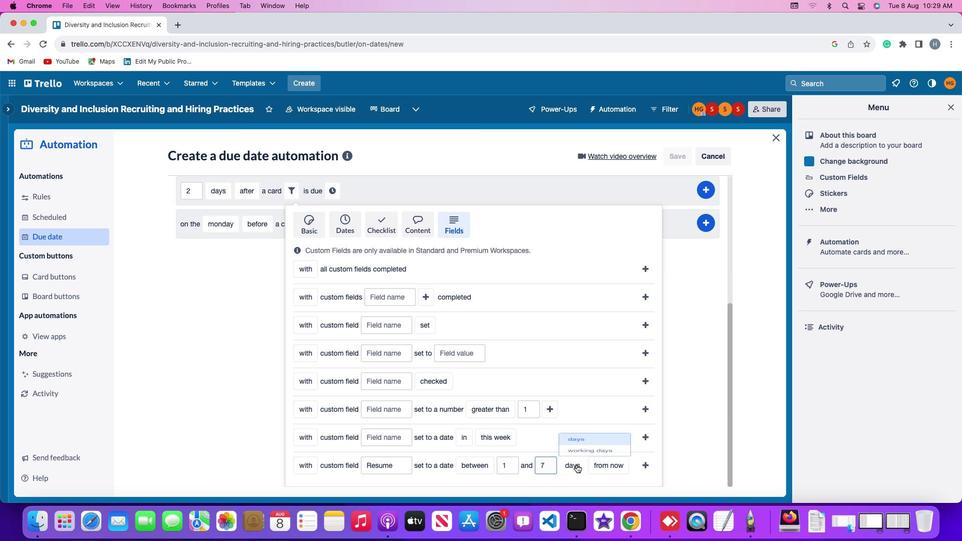 
Action: Mouse moved to (586, 425)
Screenshot: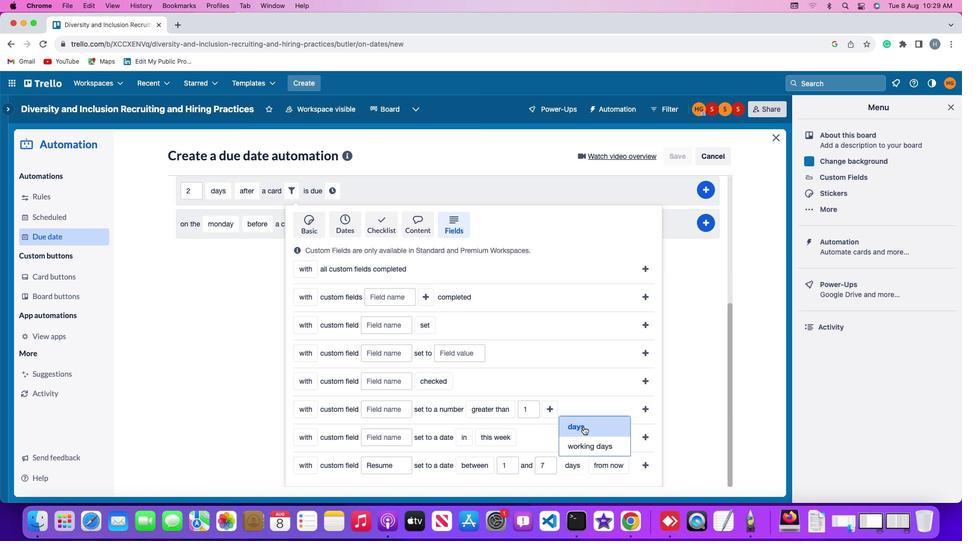 
Action: Mouse pressed left at (586, 425)
Screenshot: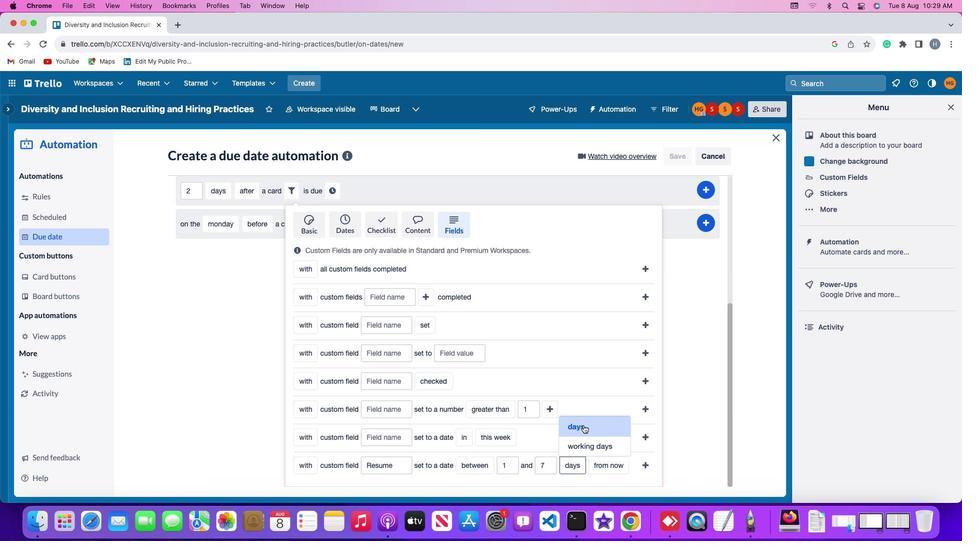 
Action: Mouse moved to (615, 457)
Screenshot: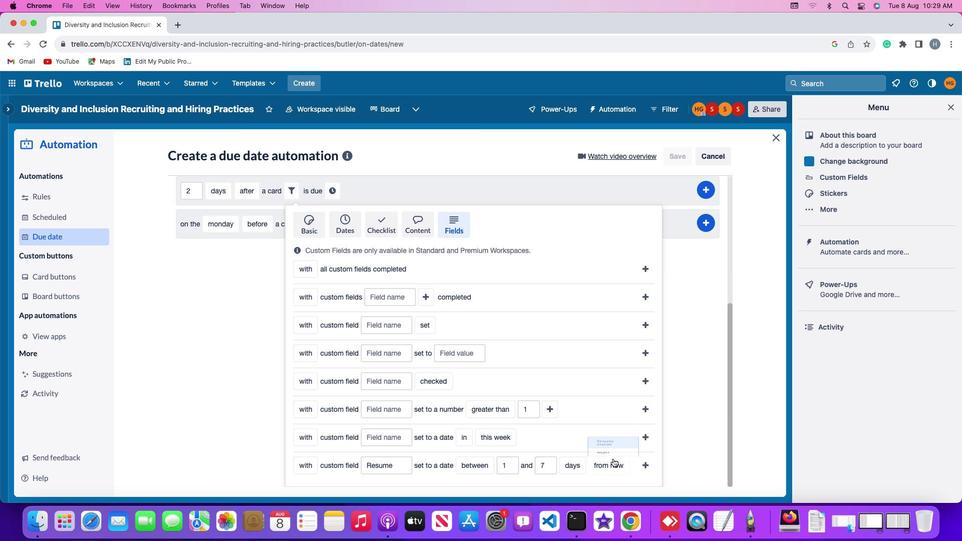 
Action: Mouse pressed left at (615, 457)
Screenshot: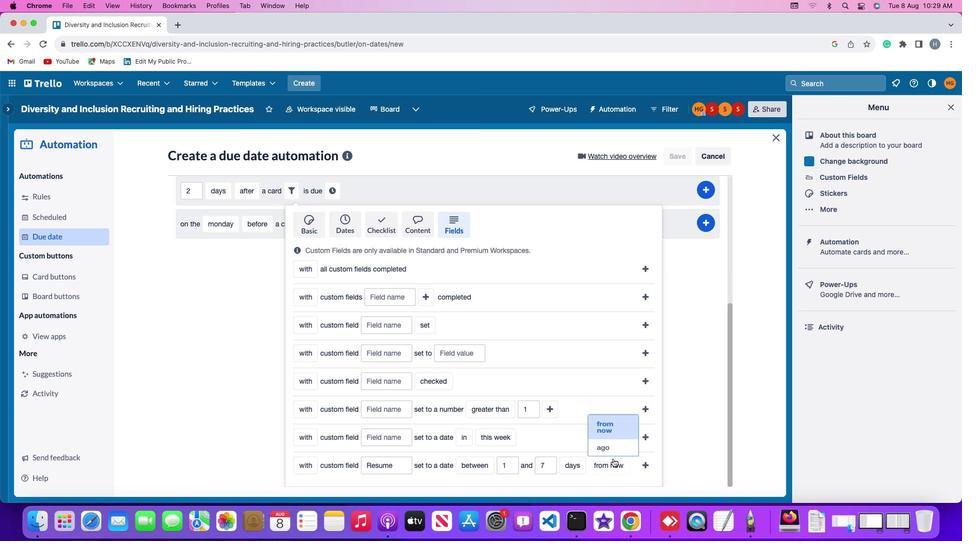 
Action: Mouse moved to (614, 424)
Screenshot: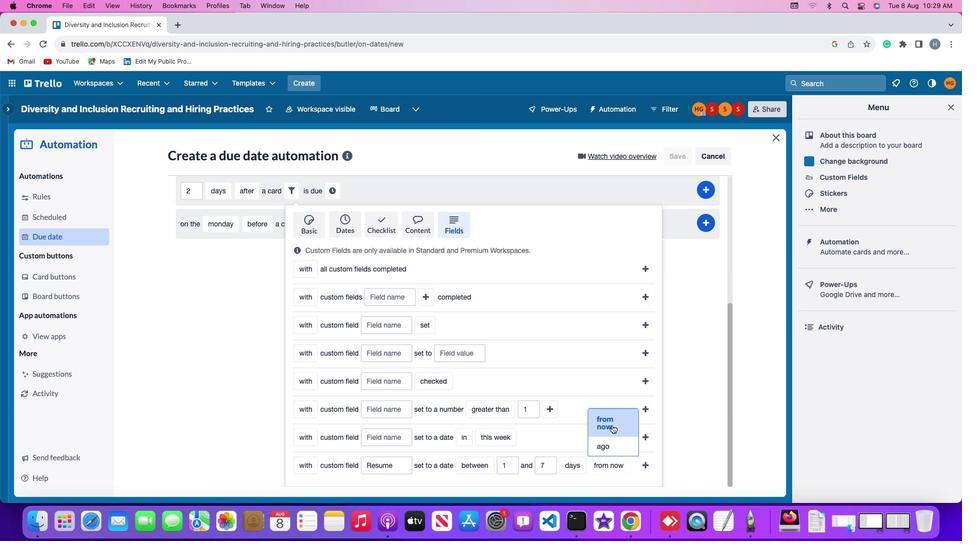 
Action: Mouse pressed left at (614, 424)
Screenshot: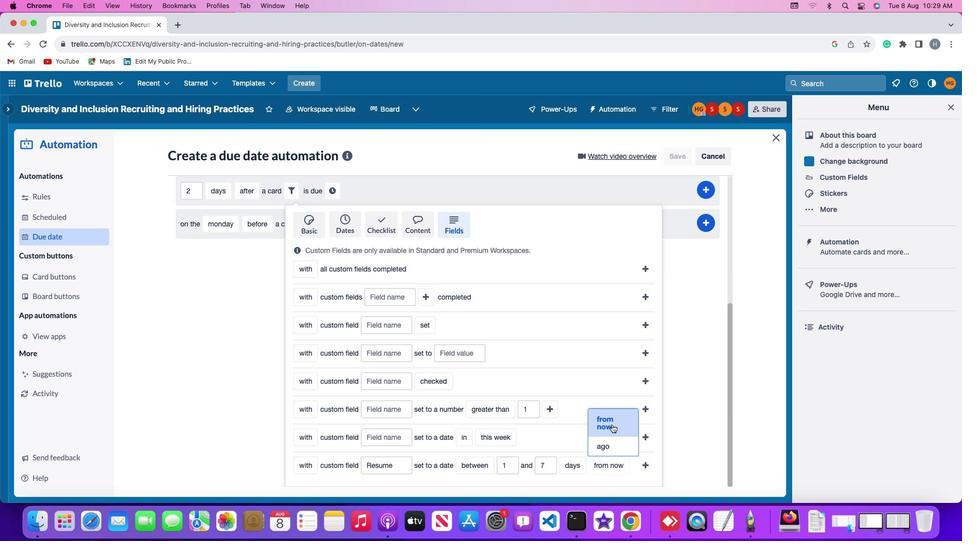 
Action: Mouse moved to (649, 461)
Screenshot: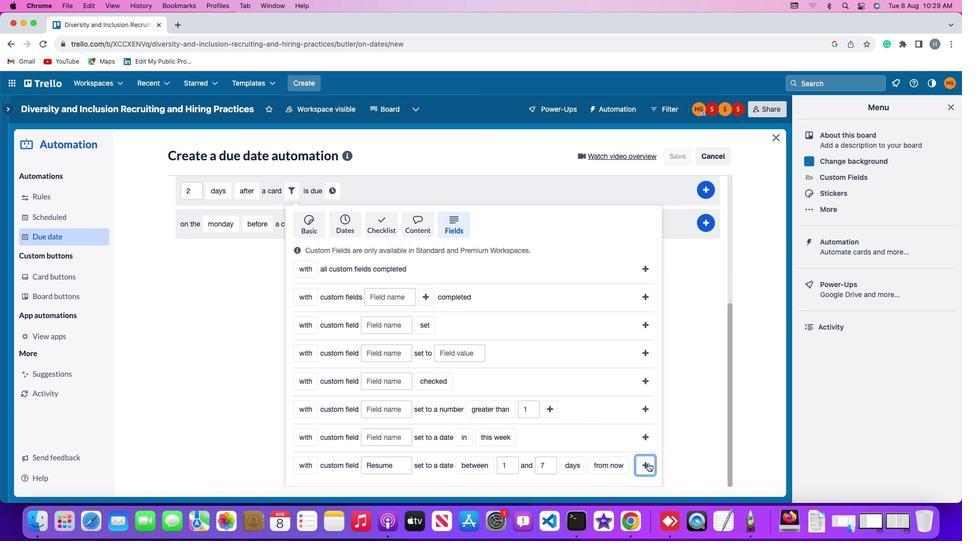 
Action: Mouse pressed left at (649, 461)
Screenshot: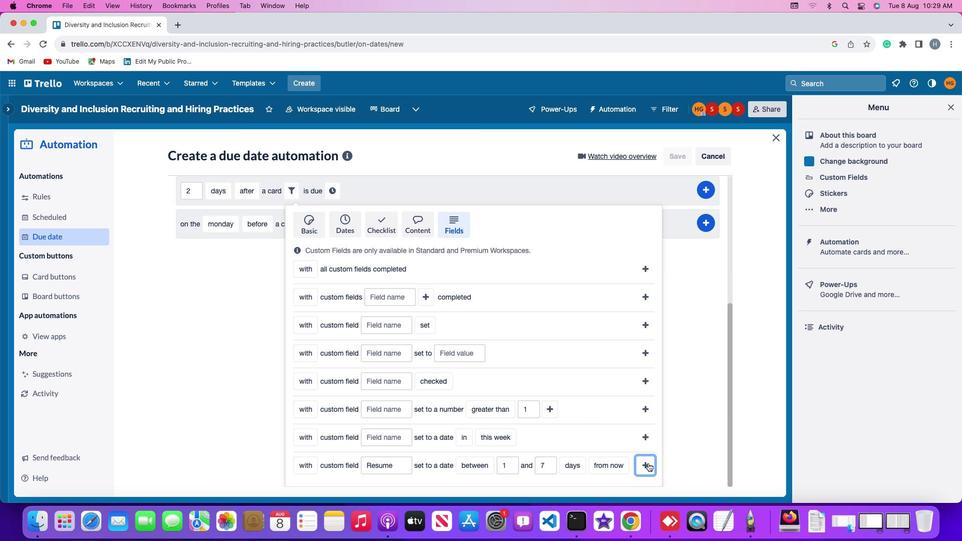 
Action: Mouse moved to (589, 401)
Screenshot: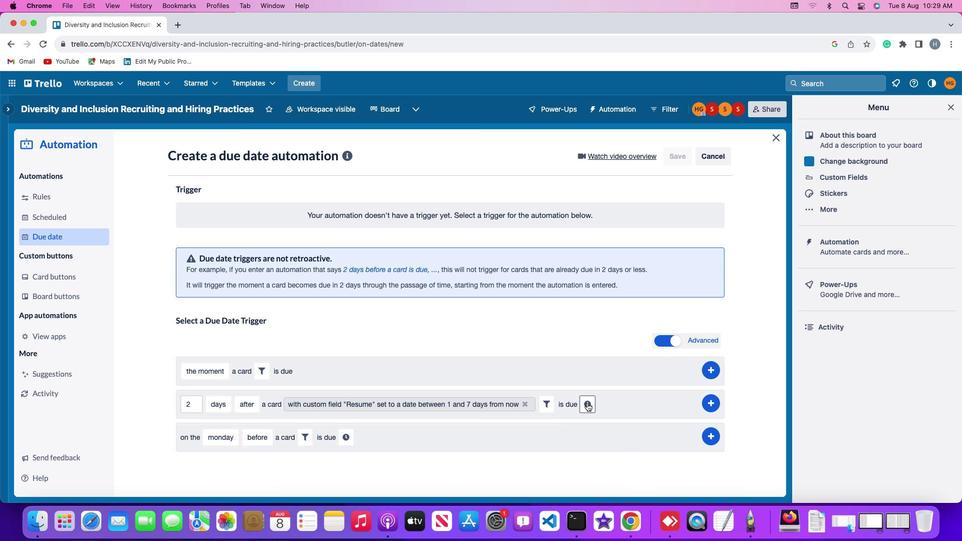 
Action: Mouse pressed left at (589, 401)
Screenshot: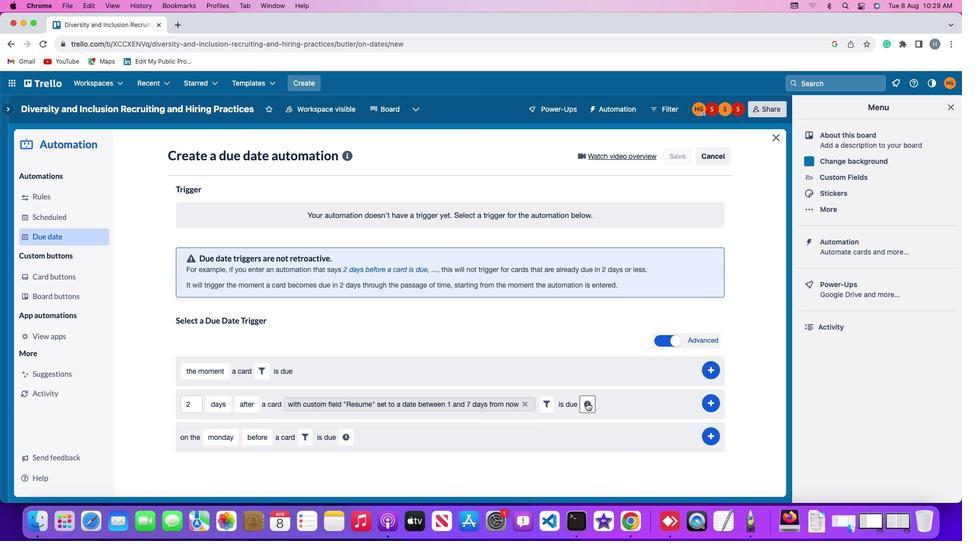 
Action: Mouse moved to (614, 403)
Screenshot: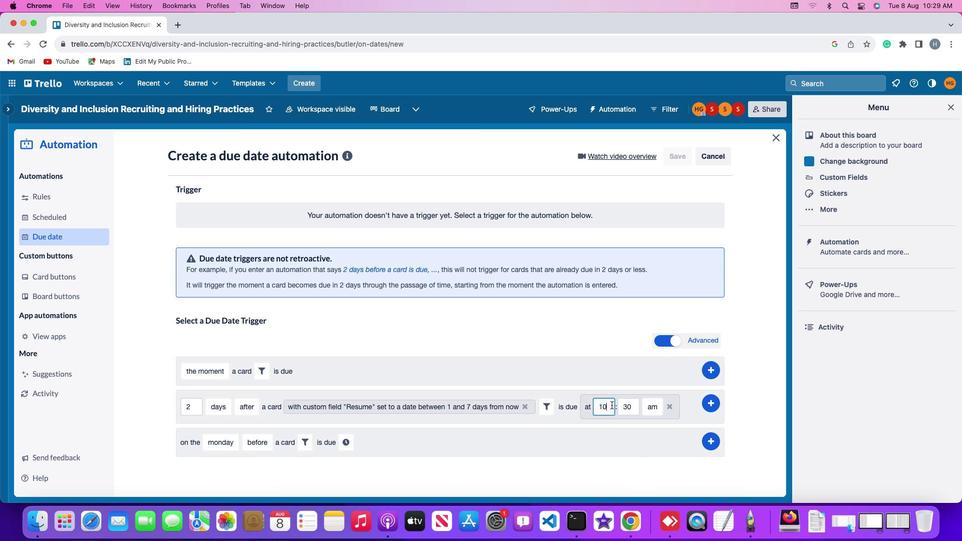 
Action: Mouse pressed left at (614, 403)
Screenshot: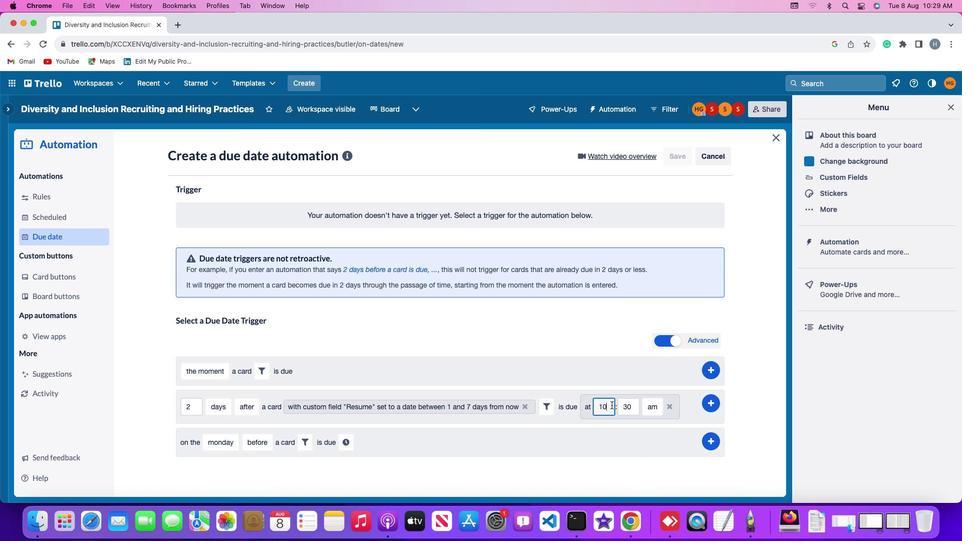 
Action: Key pressed Key.backspace
Screenshot: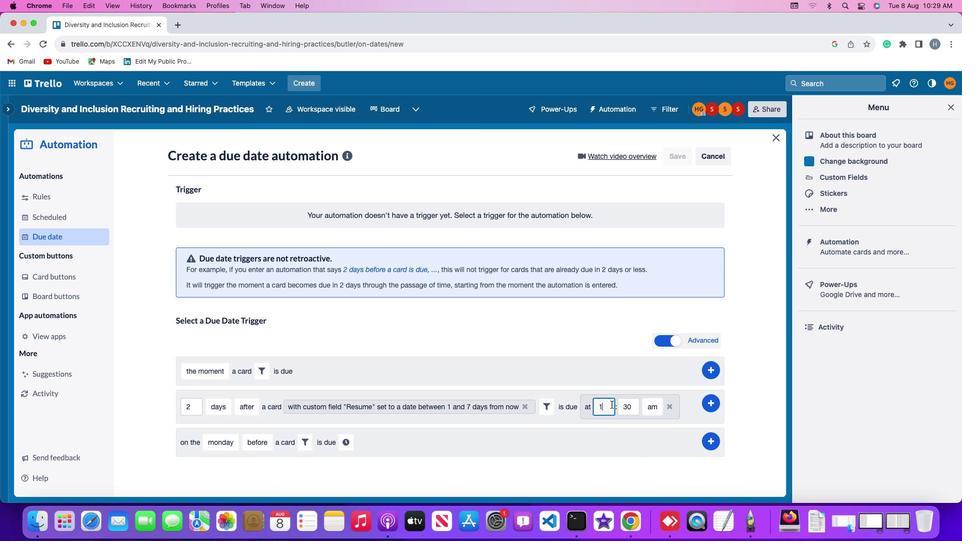 
Action: Mouse moved to (613, 403)
Screenshot: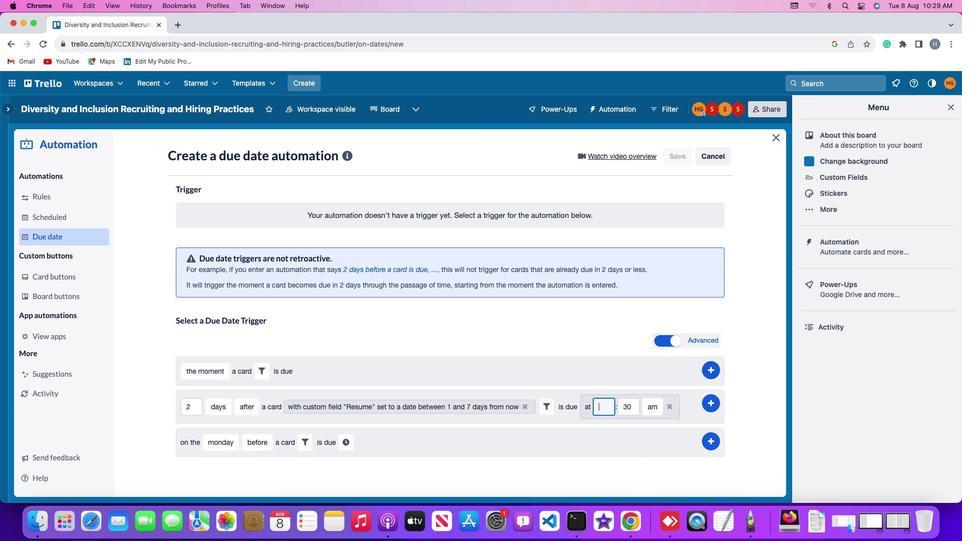 
Action: Key pressed Key.backspace'1''1'
Screenshot: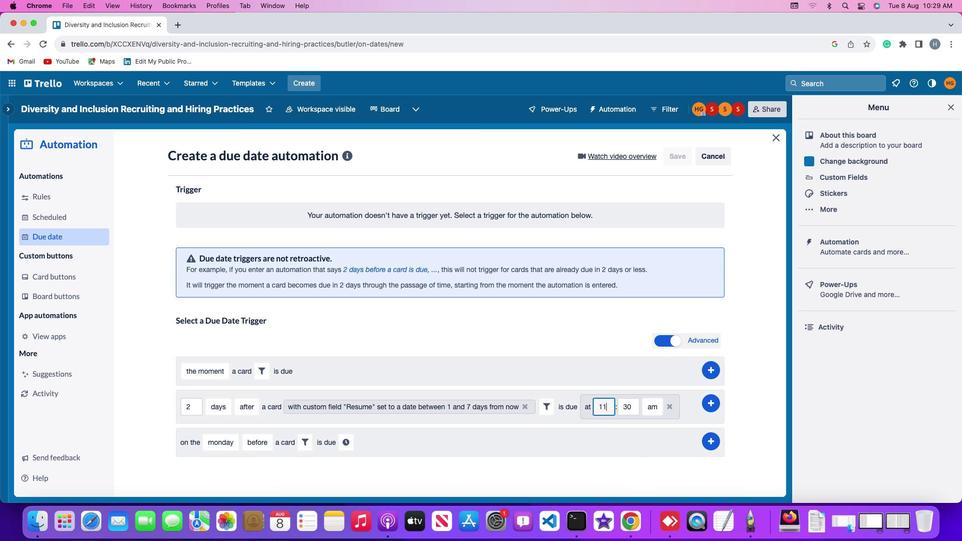 
Action: Mouse moved to (636, 403)
Screenshot: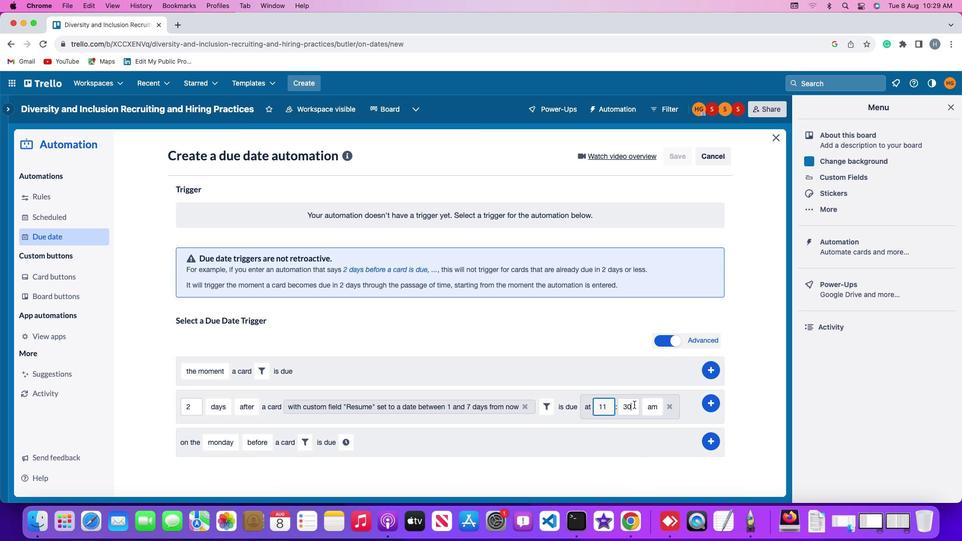 
Action: Mouse pressed left at (636, 403)
Screenshot: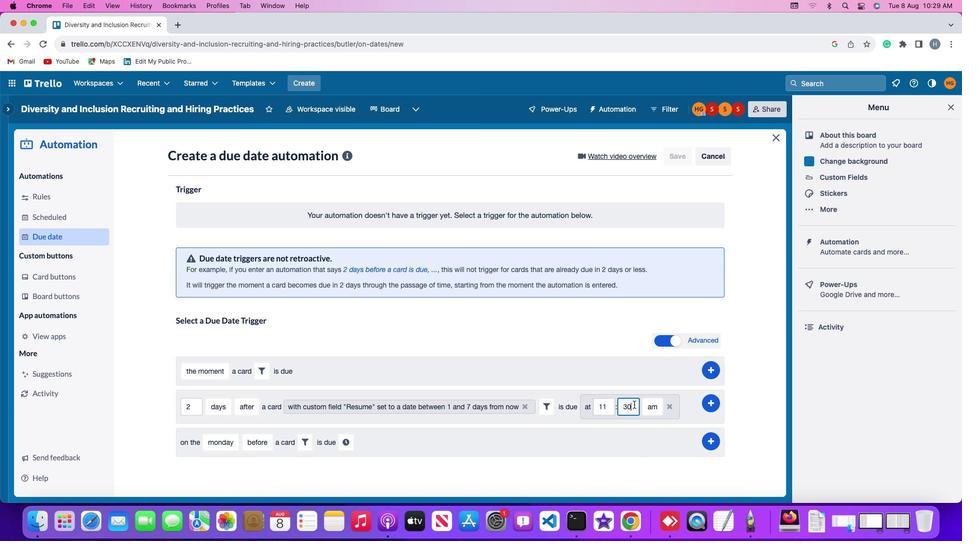 
Action: Key pressed Key.backspaceKey.backspaceKey.backspace'0''0'
Screenshot: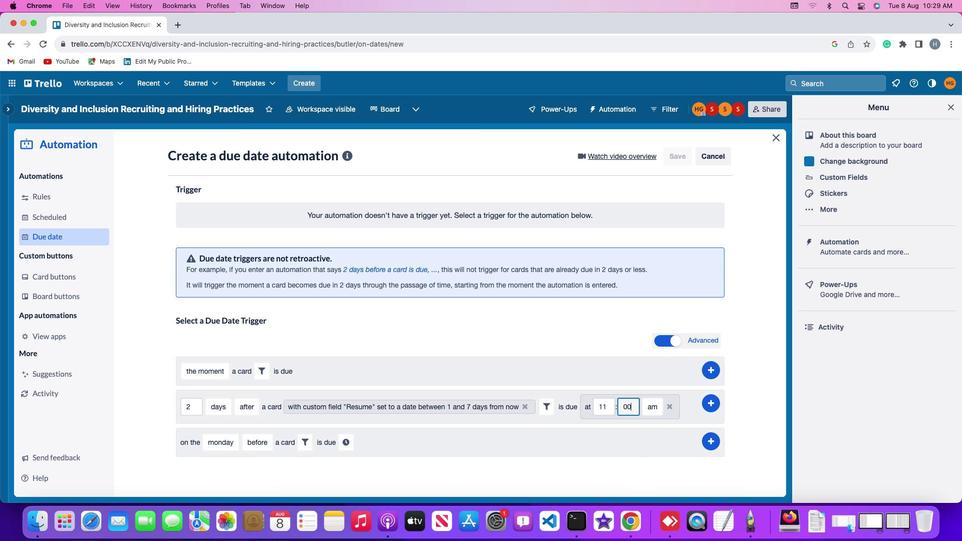 
Action: Mouse moved to (648, 404)
Screenshot: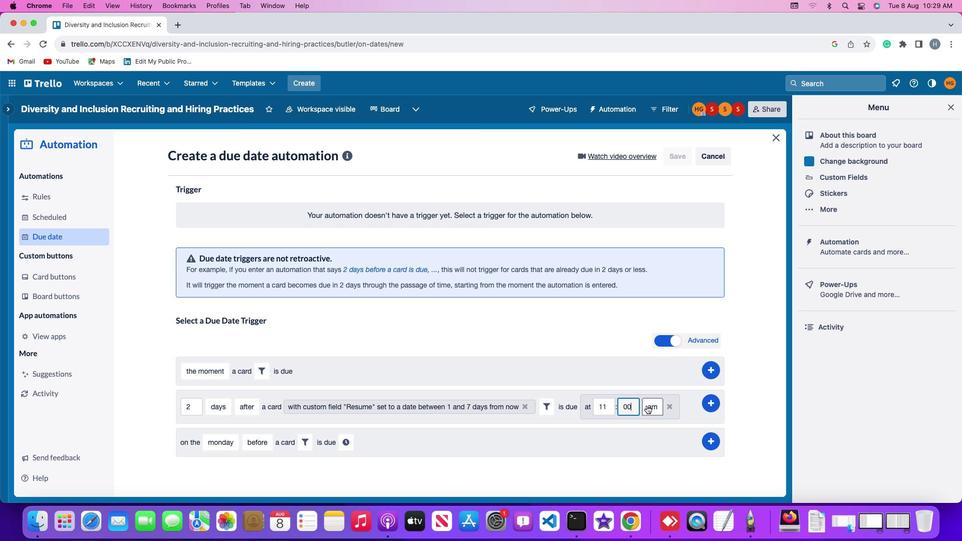 
Action: Mouse pressed left at (648, 404)
Screenshot: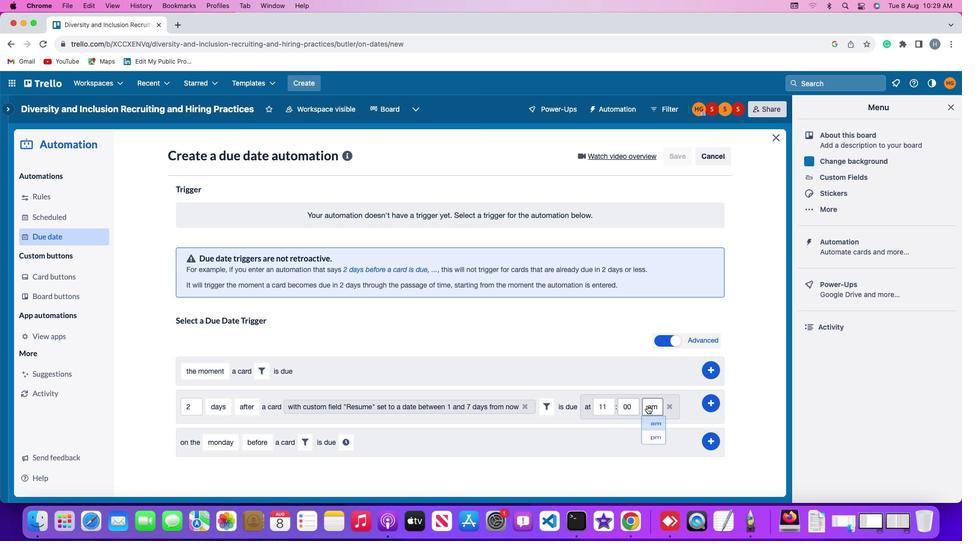 
Action: Mouse moved to (661, 427)
Screenshot: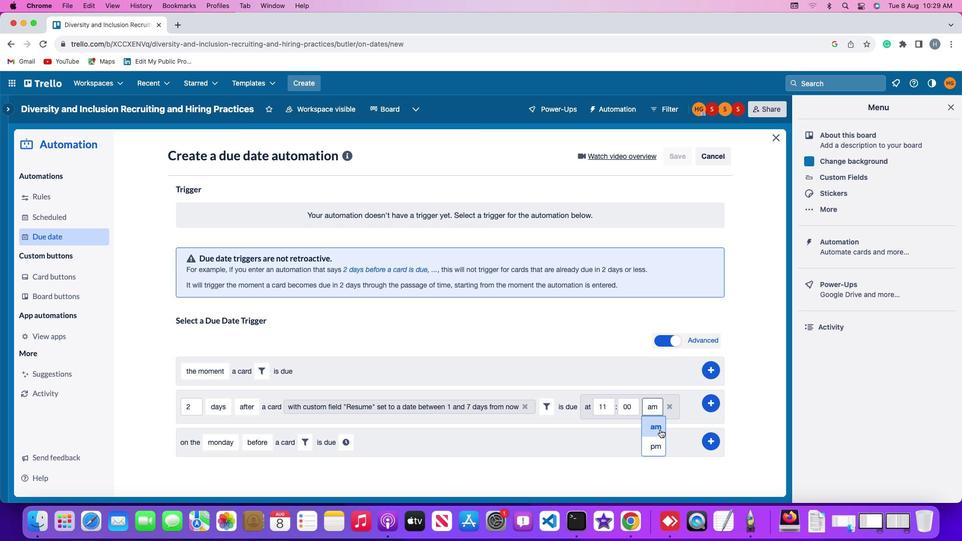 
Action: Mouse pressed left at (661, 427)
Screenshot: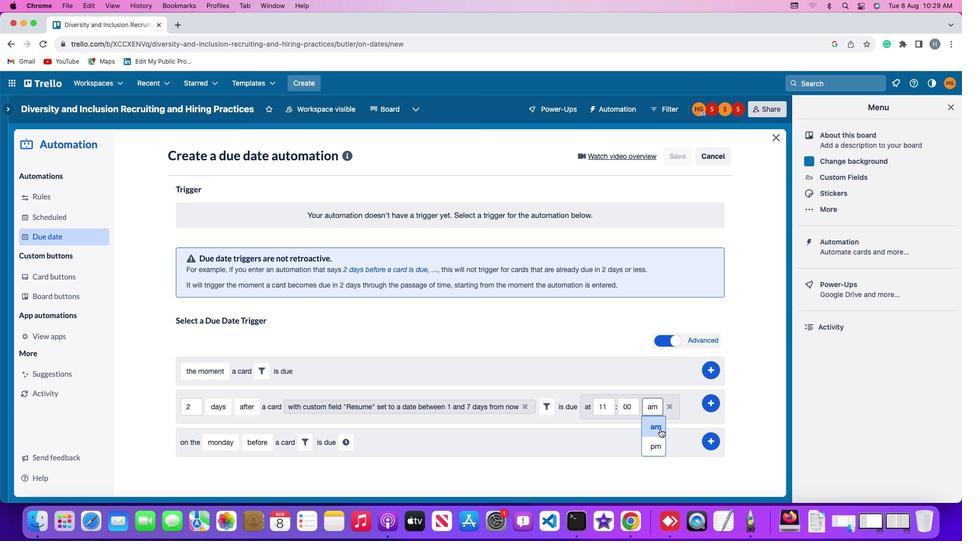 
Action: Mouse moved to (710, 400)
Screenshot: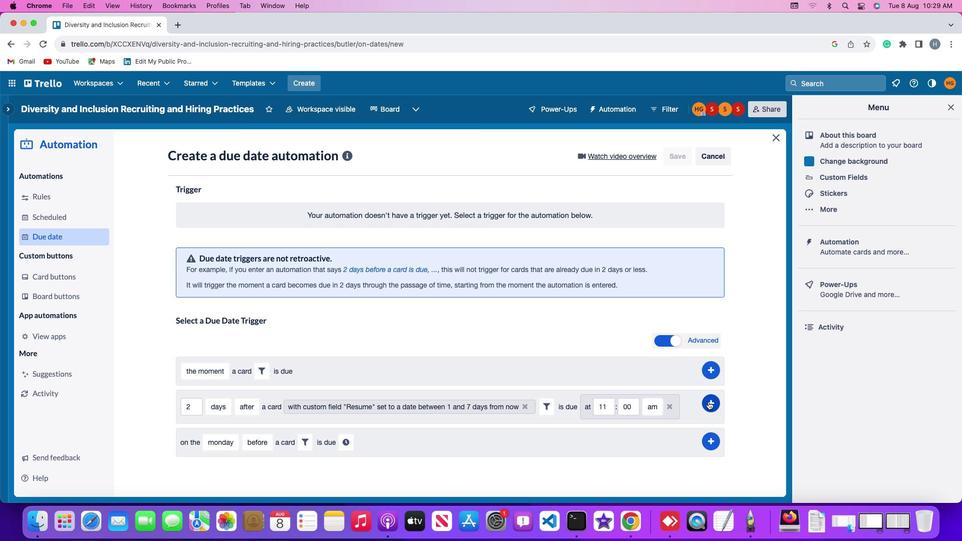 
Action: Mouse pressed left at (710, 400)
Screenshot: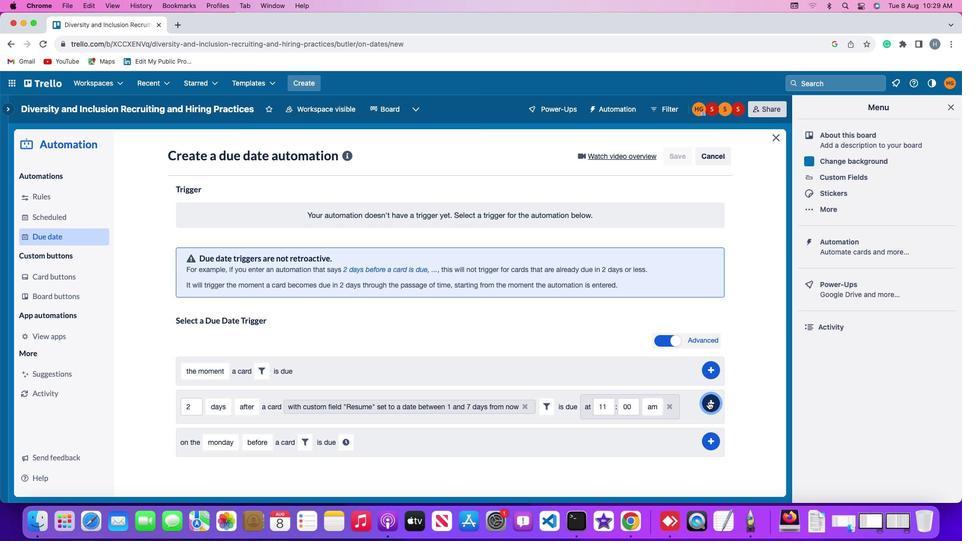 
Action: Mouse moved to (757, 317)
Screenshot: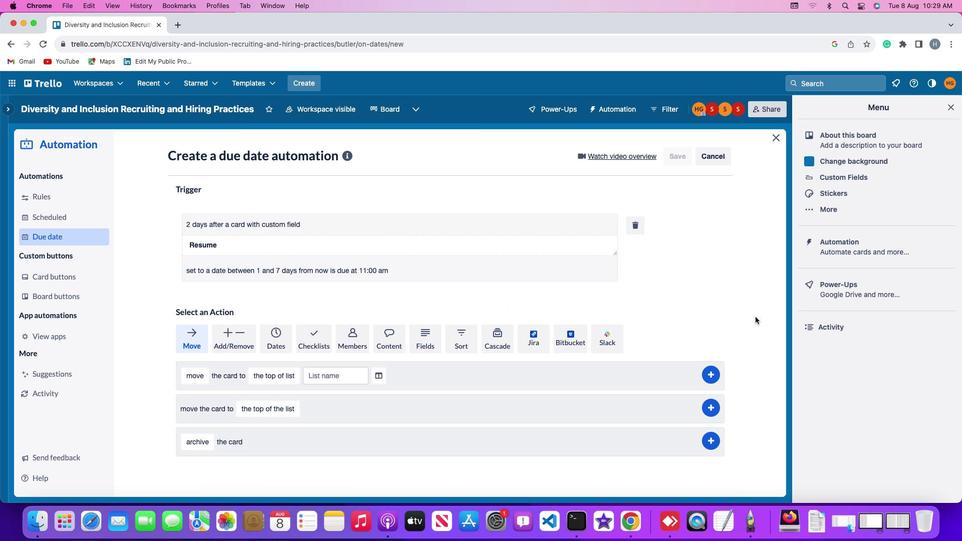 
